 Task: Create new Company, with domain: 'panasonic.com' and type: 'Prospect'. Add new contact for this company, with mail Id: 'Siddharth21Kapoor@panasonic.com', First Name: Siddharth, Last name:  Kapoor, Job Title: 'HR Coordinator', Phone Number: '(916) 555-9012'. Change life cycle stage to  Lead and lead status to  In Progress. Logged in from softage.6@softage.net
Action: Mouse moved to (80, 66)
Screenshot: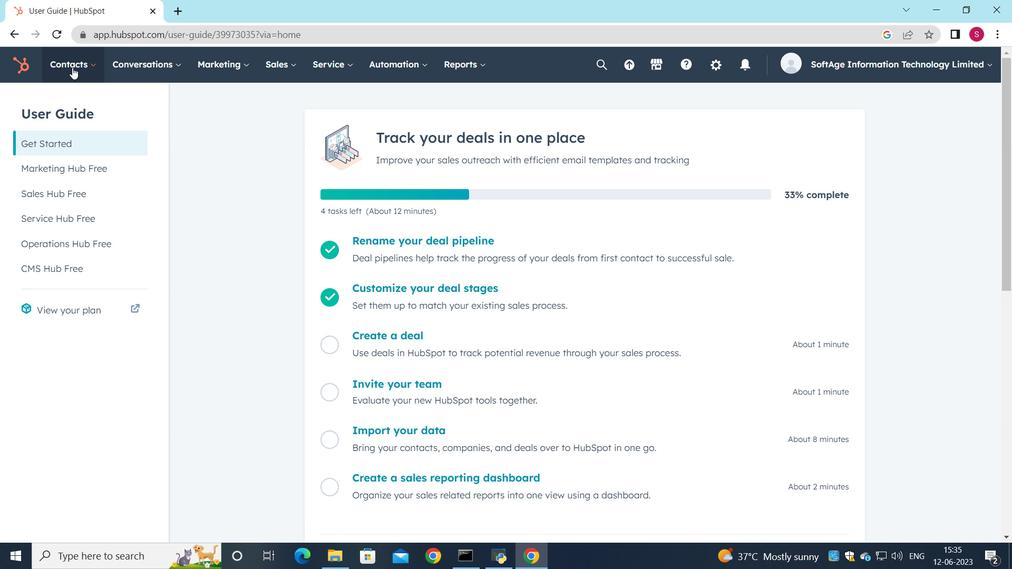 
Action: Mouse pressed left at (80, 66)
Screenshot: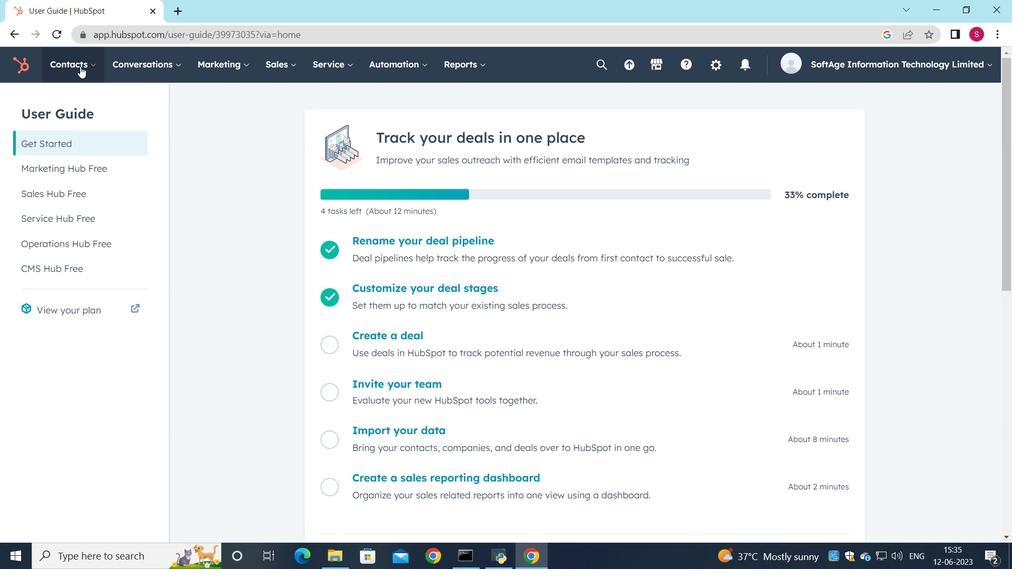 
Action: Mouse moved to (85, 128)
Screenshot: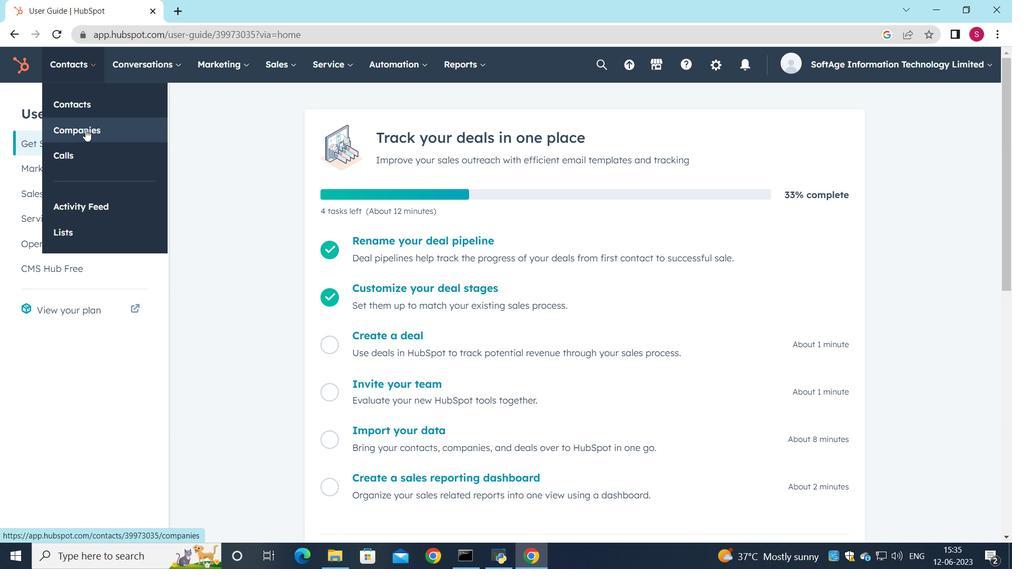 
Action: Mouse pressed left at (85, 128)
Screenshot: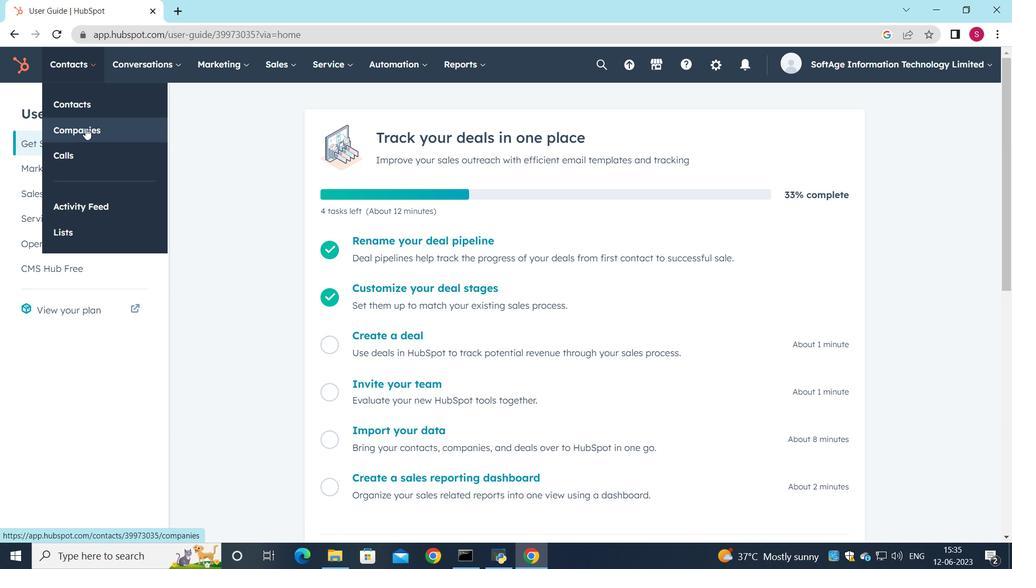 
Action: Mouse moved to (104, 130)
Screenshot: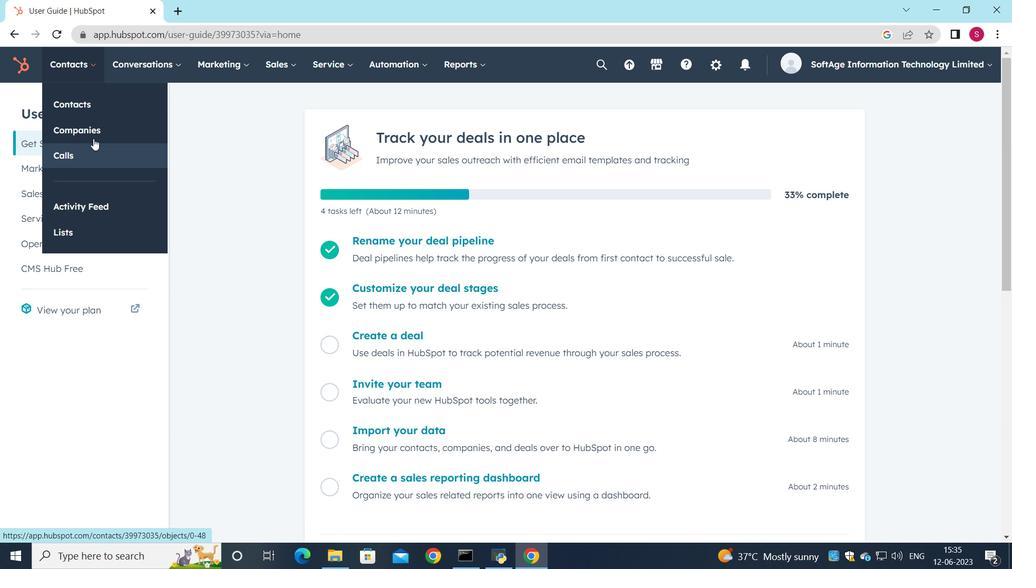 
Action: Mouse pressed left at (104, 130)
Screenshot: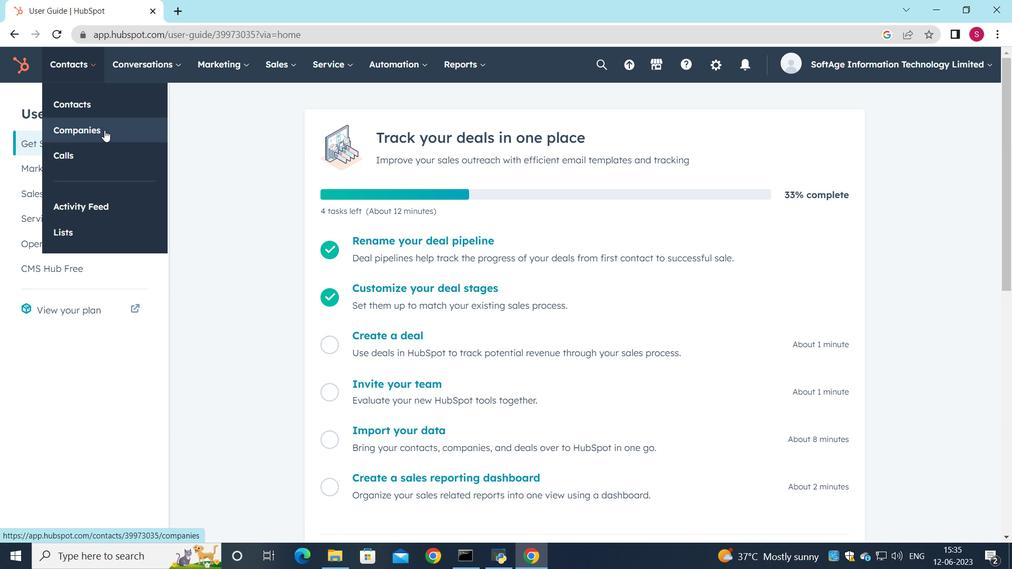 
Action: Mouse moved to (940, 112)
Screenshot: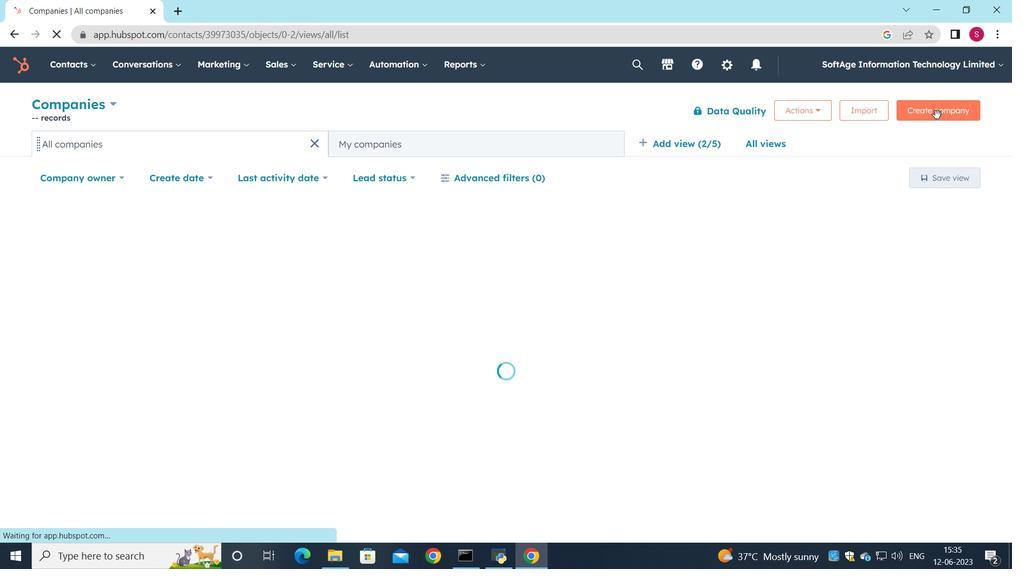 
Action: Mouse pressed left at (940, 112)
Screenshot: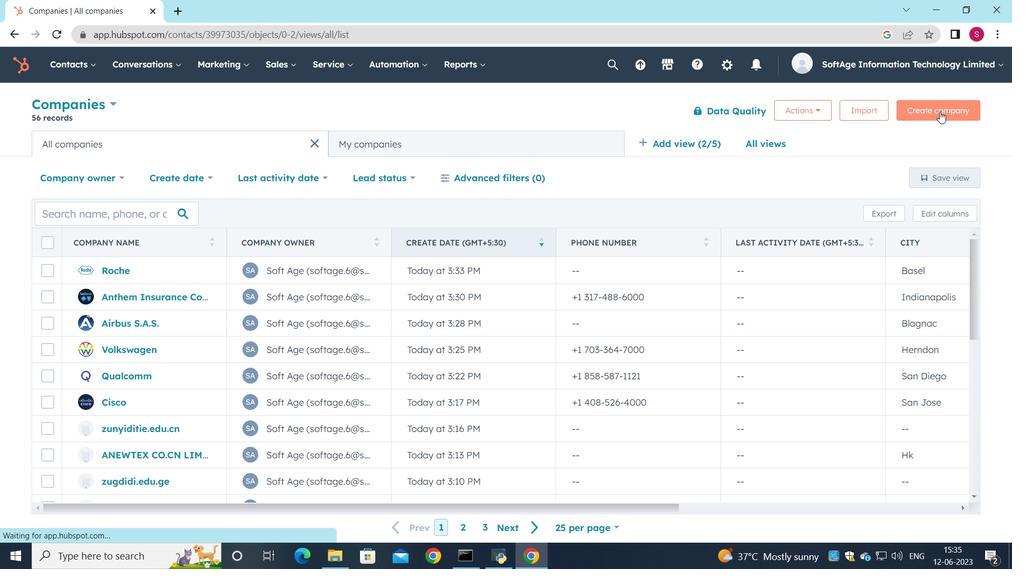 
Action: Mouse moved to (690, 177)
Screenshot: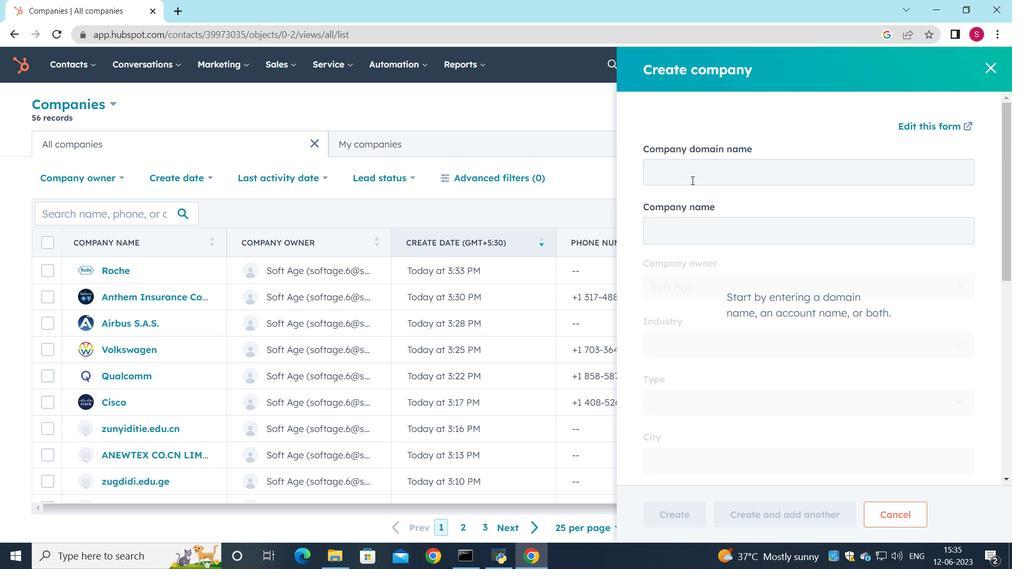 
Action: Mouse pressed left at (690, 177)
Screenshot: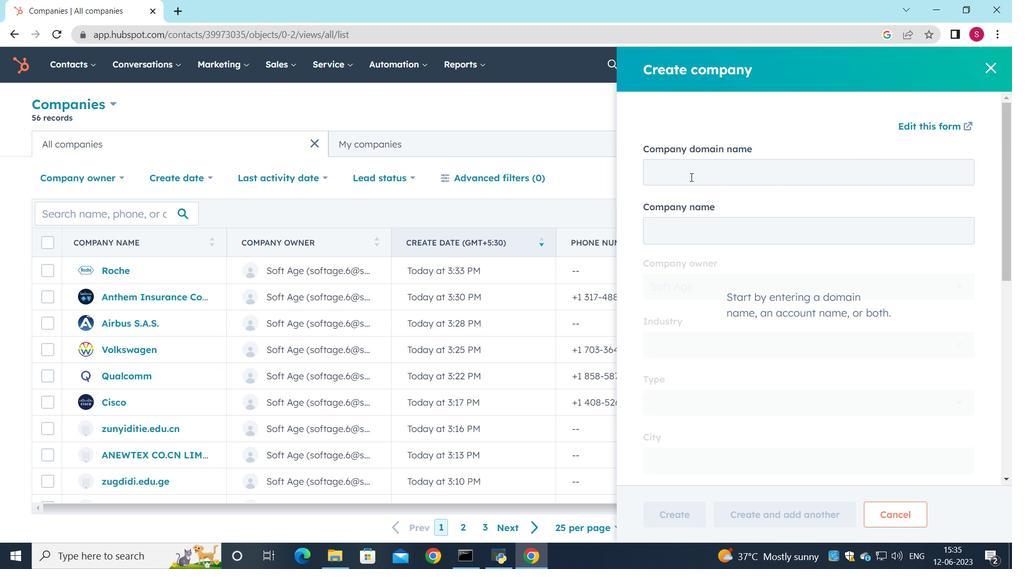 
Action: Mouse moved to (702, 141)
Screenshot: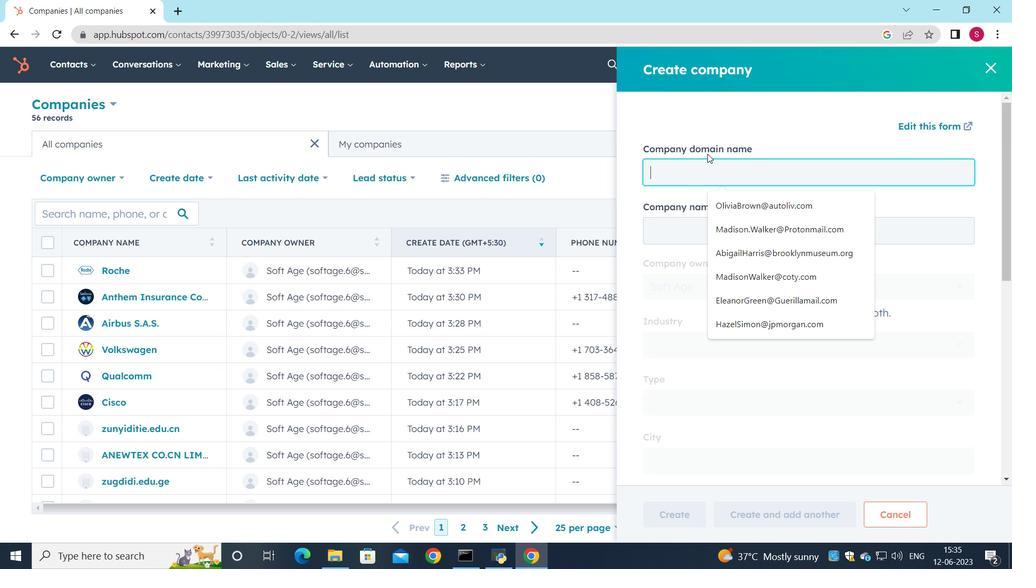 
Action: Key pressed <Key.shift_r>panasonic.com
Screenshot: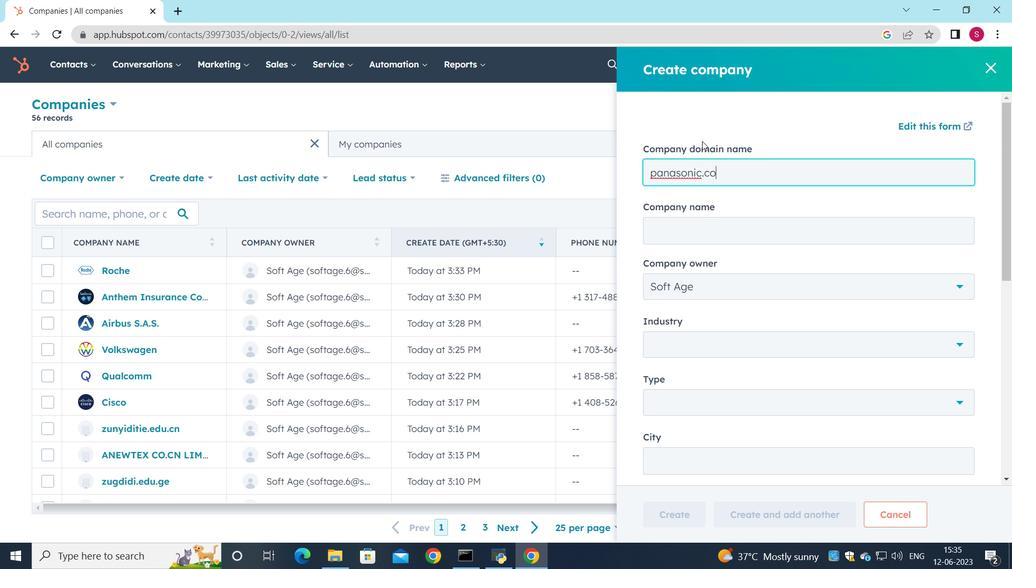 
Action: Mouse moved to (709, 239)
Screenshot: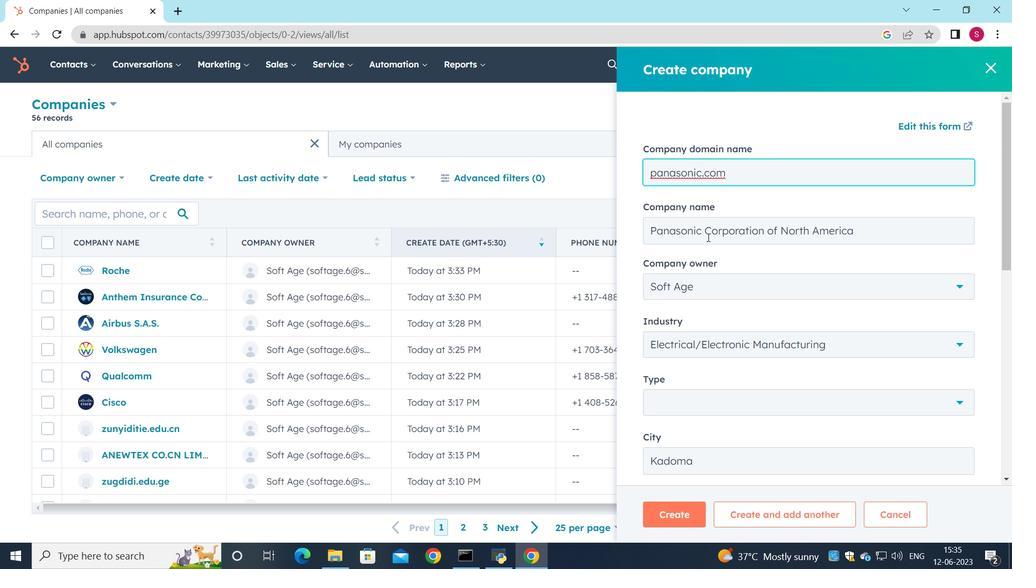 
Action: Mouse scrolled (709, 238) with delta (0, 0)
Screenshot: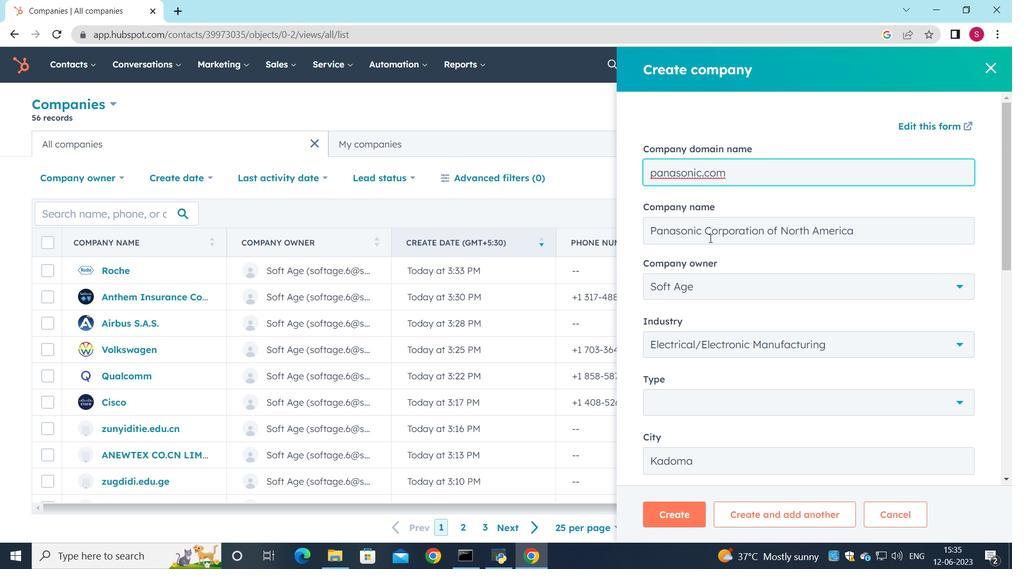 
Action: Mouse scrolled (709, 238) with delta (0, 0)
Screenshot: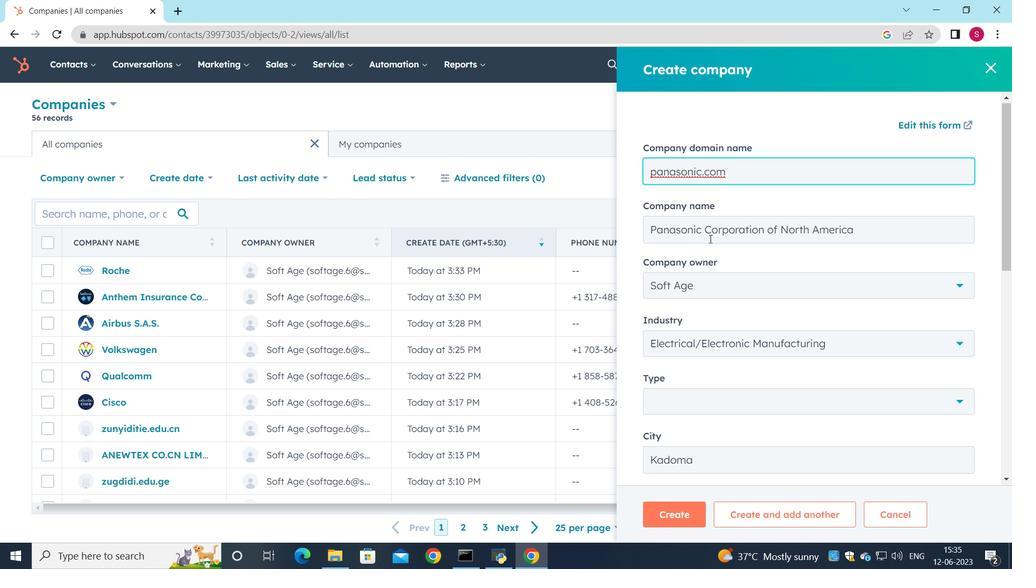 
Action: Mouse moved to (955, 275)
Screenshot: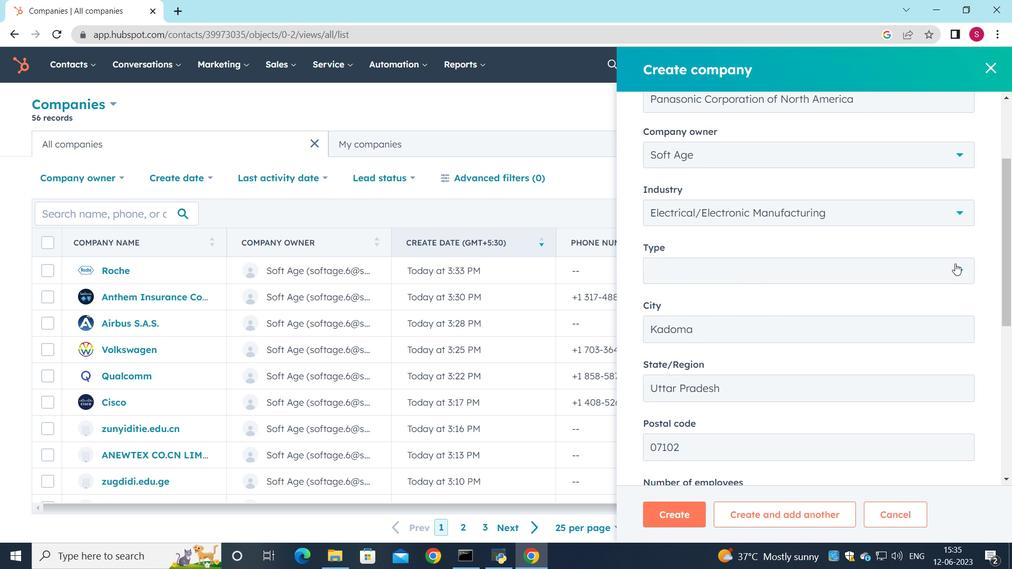 
Action: Mouse pressed left at (955, 275)
Screenshot: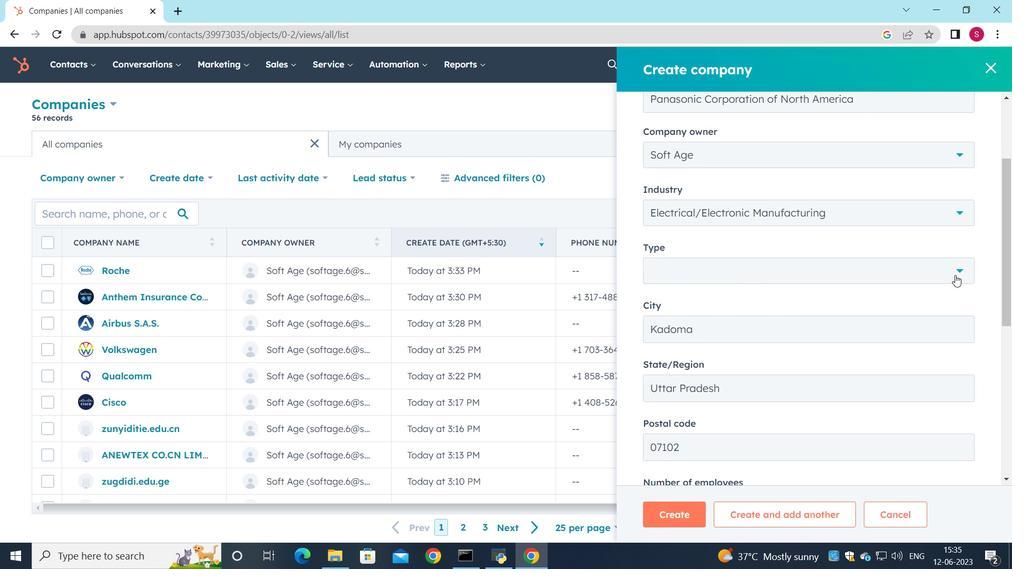 
Action: Mouse moved to (751, 325)
Screenshot: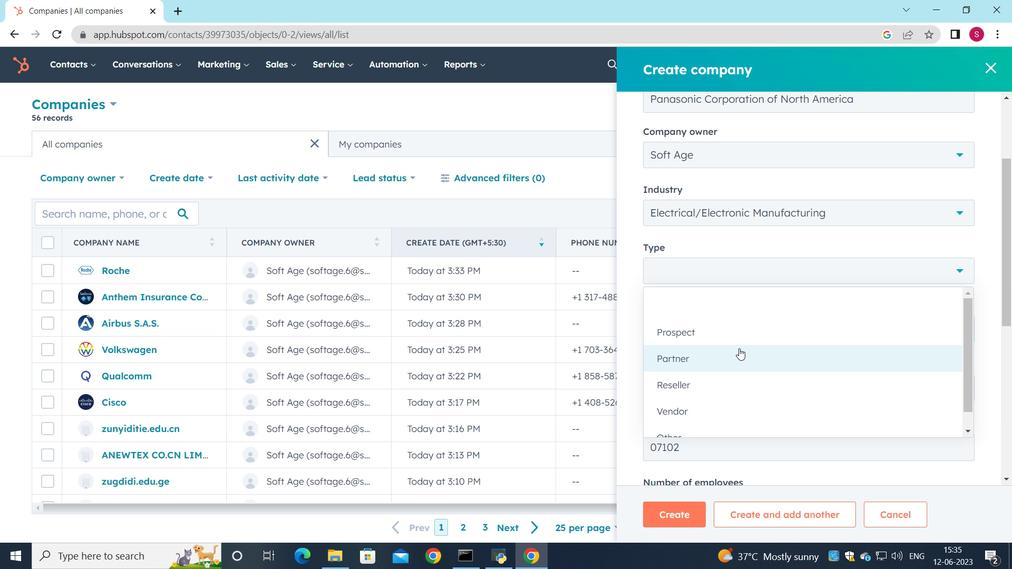 
Action: Mouse pressed left at (751, 325)
Screenshot: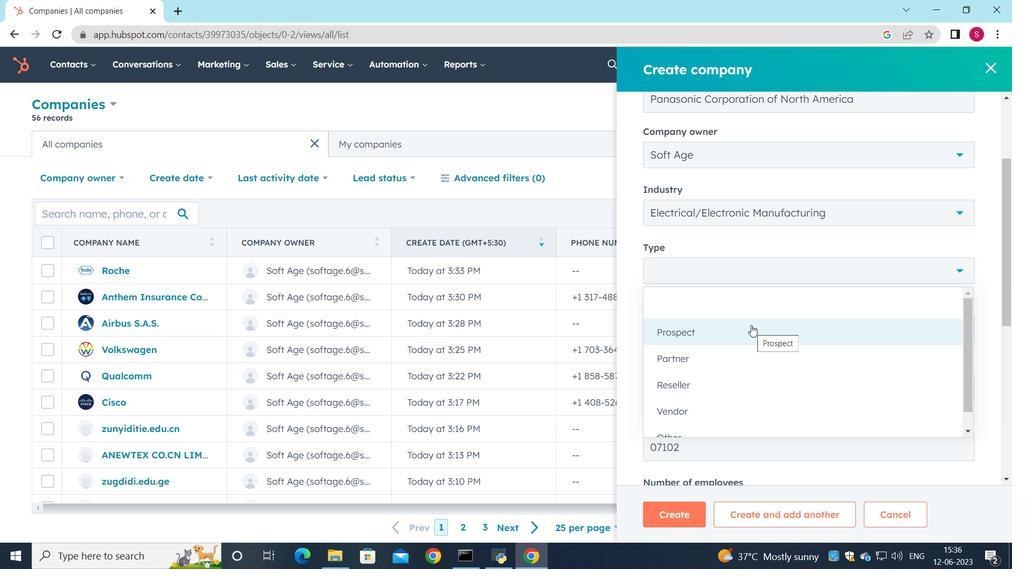
Action: Mouse moved to (758, 322)
Screenshot: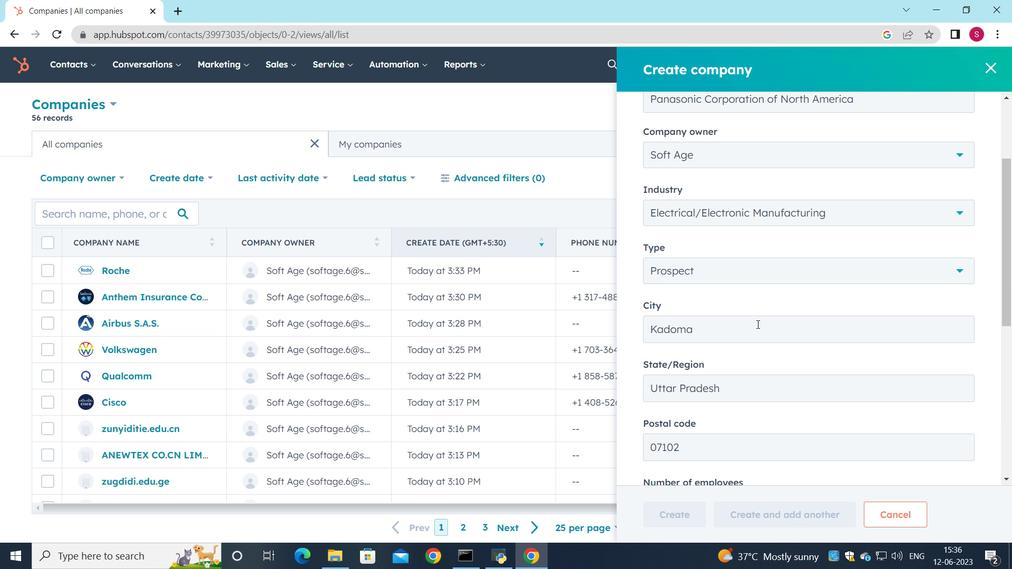 
Action: Mouse scrolled (758, 322) with delta (0, 0)
Screenshot: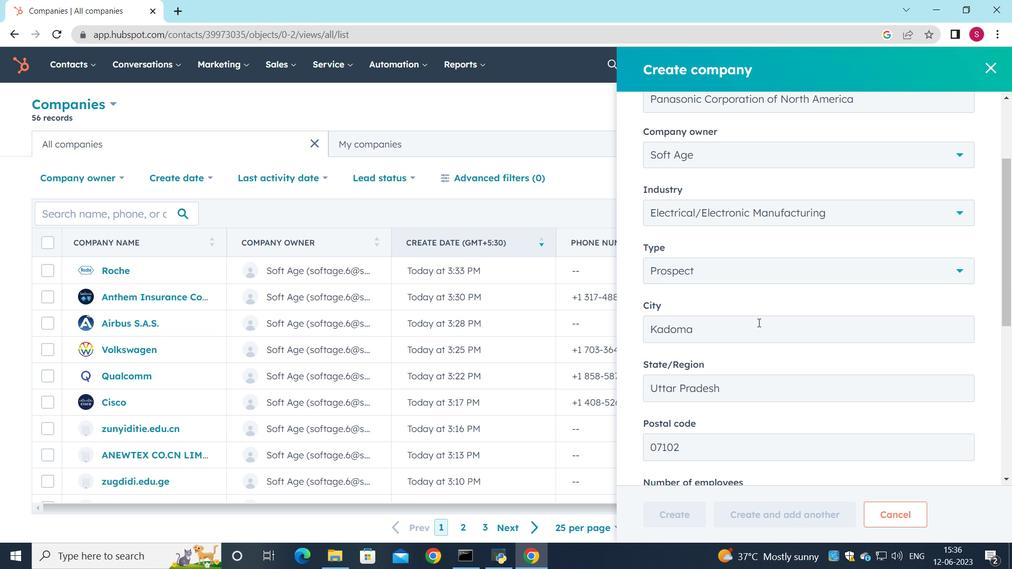 
Action: Mouse scrolled (758, 322) with delta (0, 0)
Screenshot: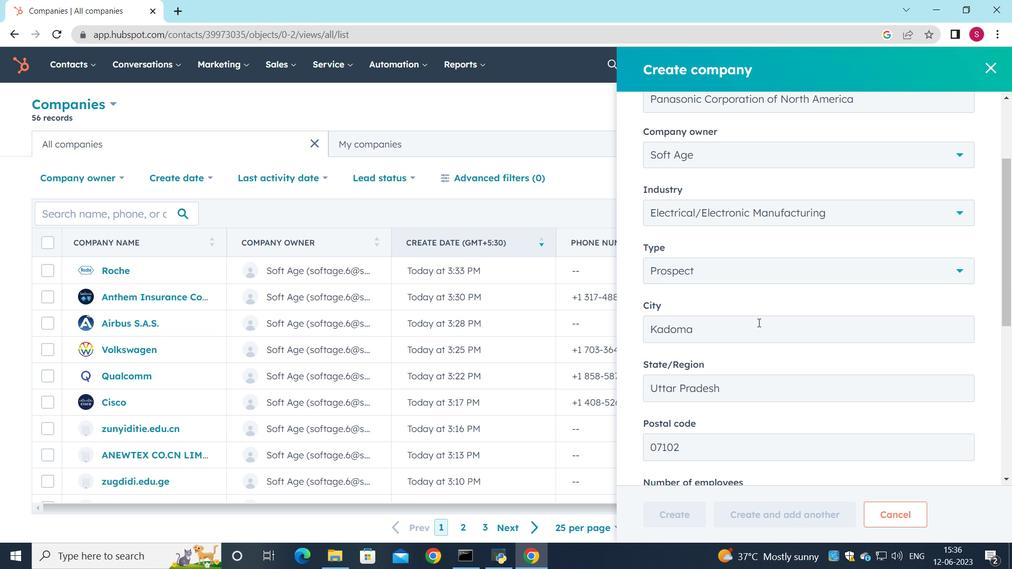 
Action: Mouse moved to (756, 340)
Screenshot: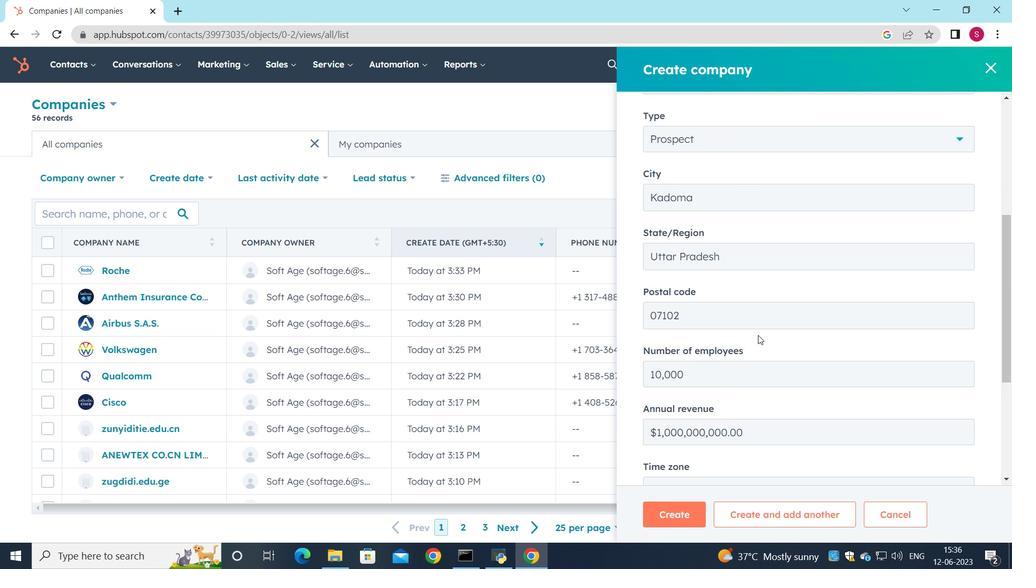 
Action: Mouse scrolled (756, 339) with delta (0, 0)
Screenshot: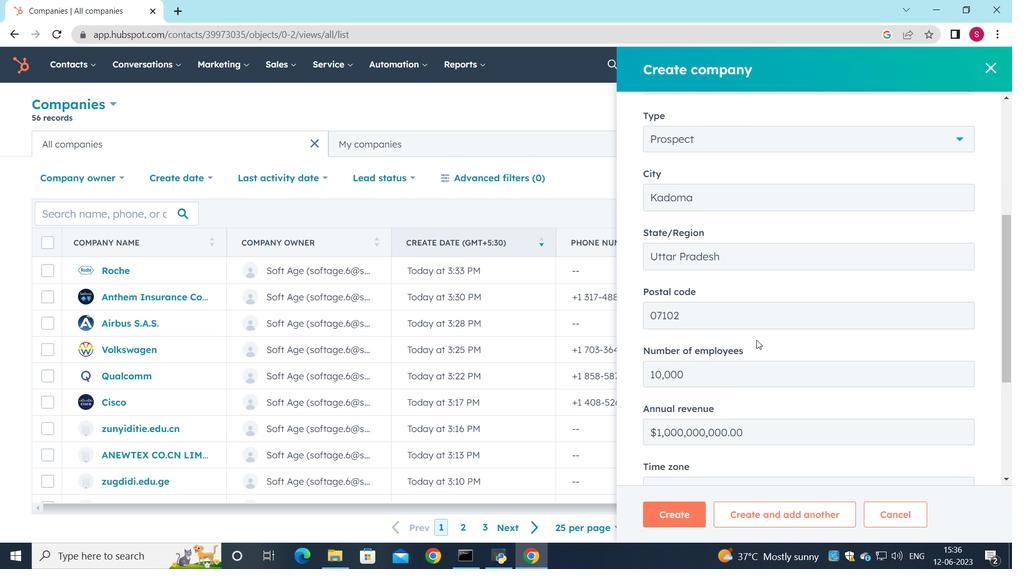 
Action: Mouse moved to (667, 508)
Screenshot: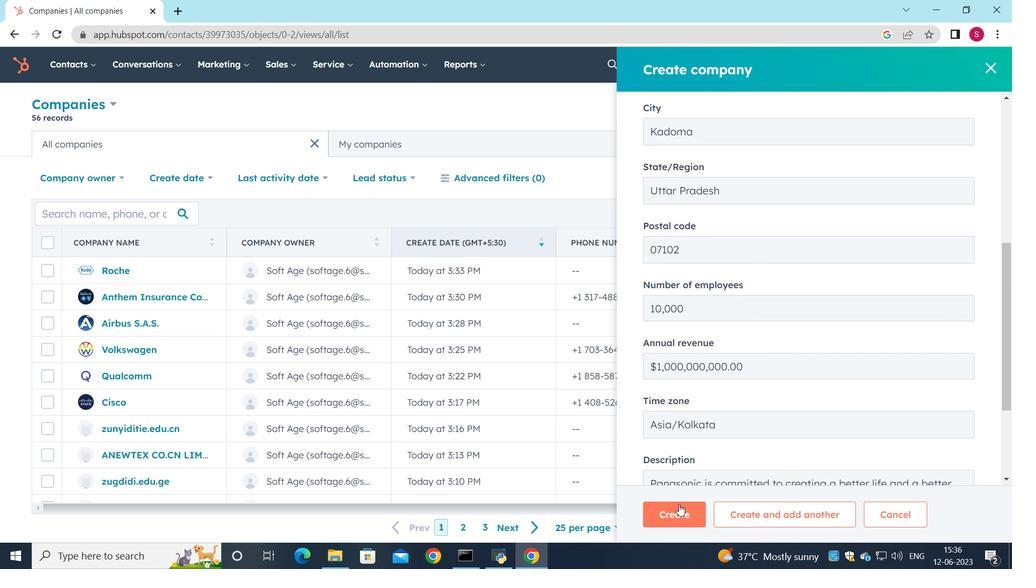 
Action: Mouse pressed left at (667, 508)
Screenshot: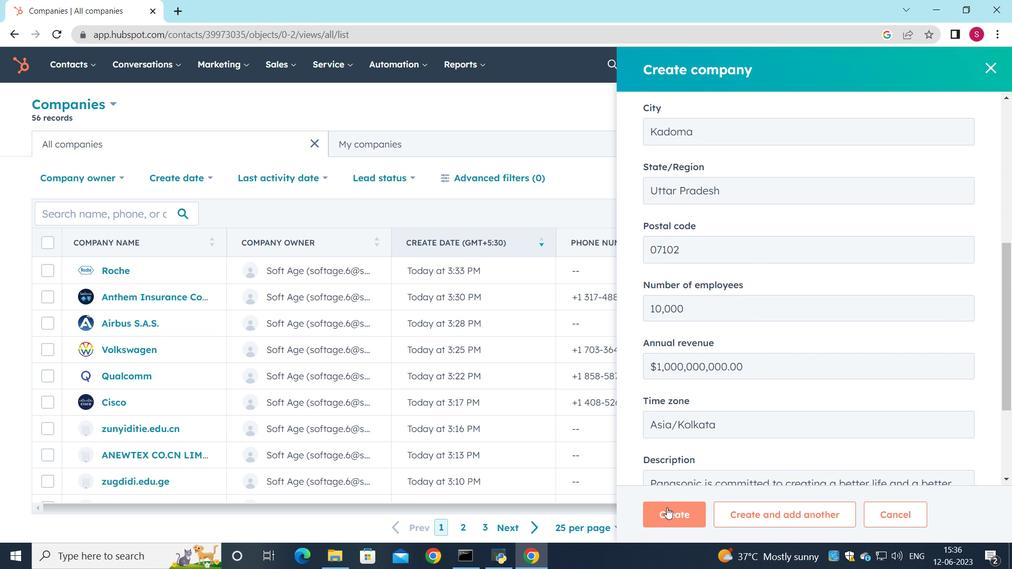 
Action: Mouse moved to (551, 439)
Screenshot: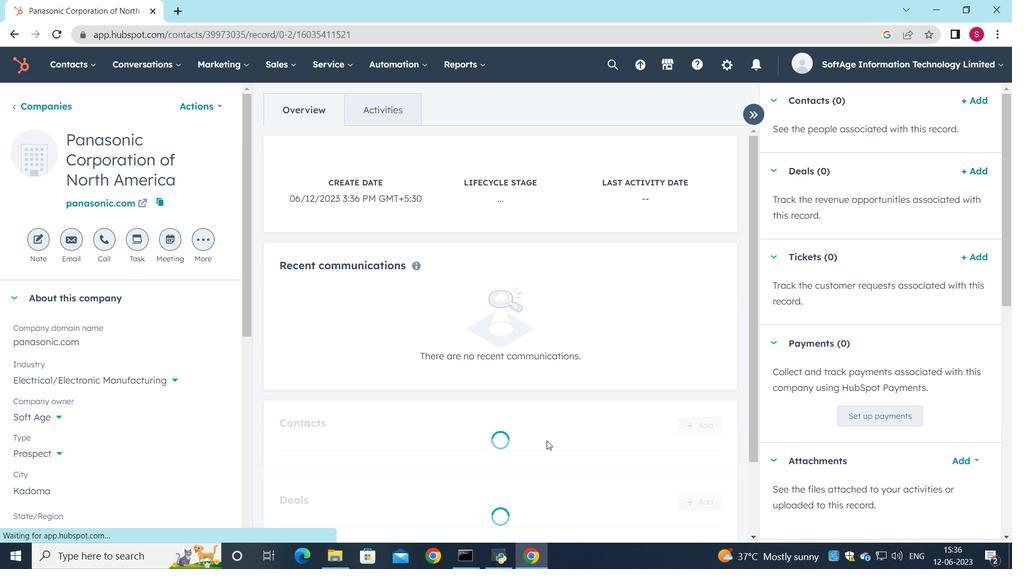 
Action: Mouse scrolled (551, 439) with delta (0, 0)
Screenshot: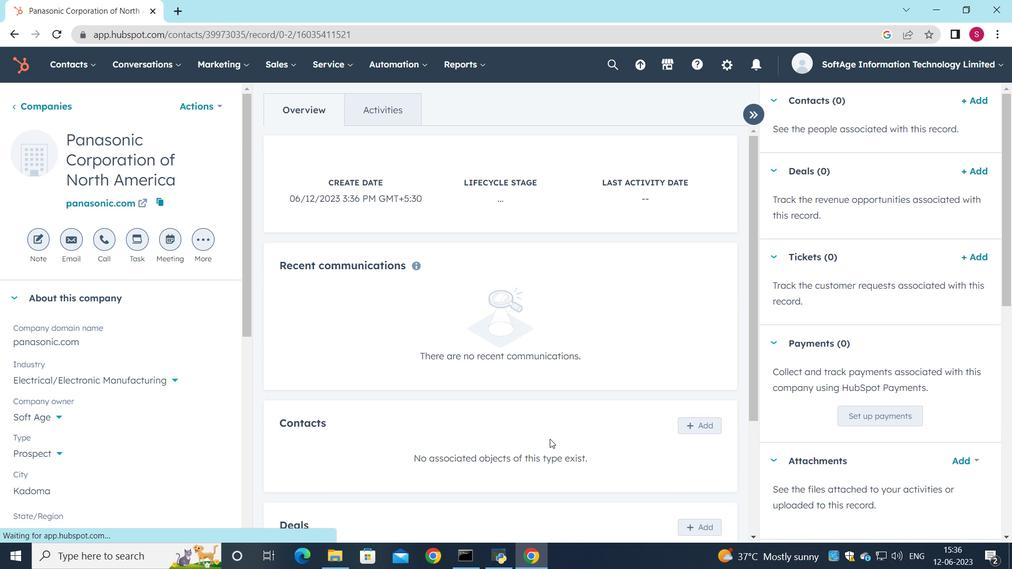 
Action: Mouse moved to (693, 361)
Screenshot: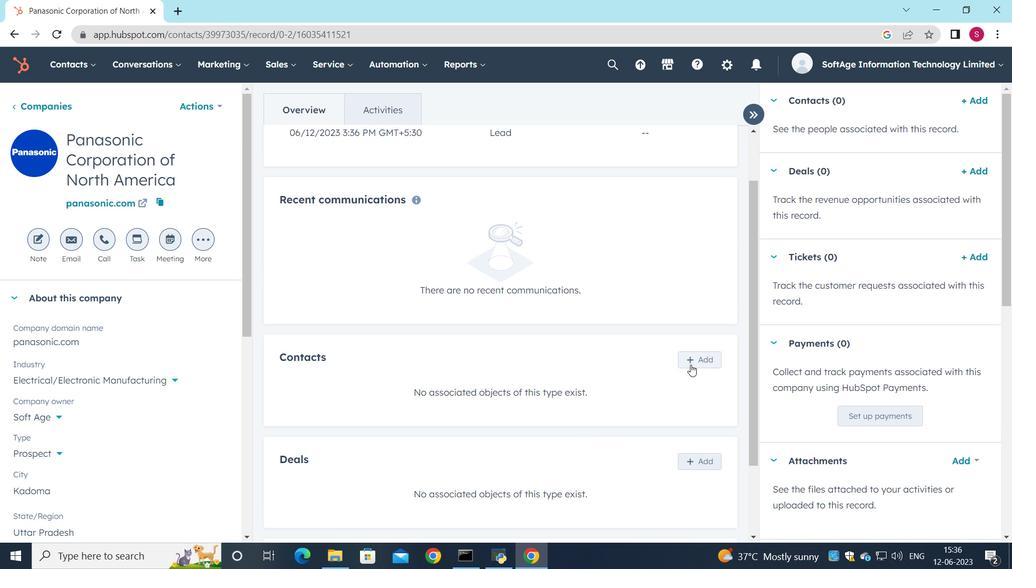 
Action: Mouse pressed left at (693, 361)
Screenshot: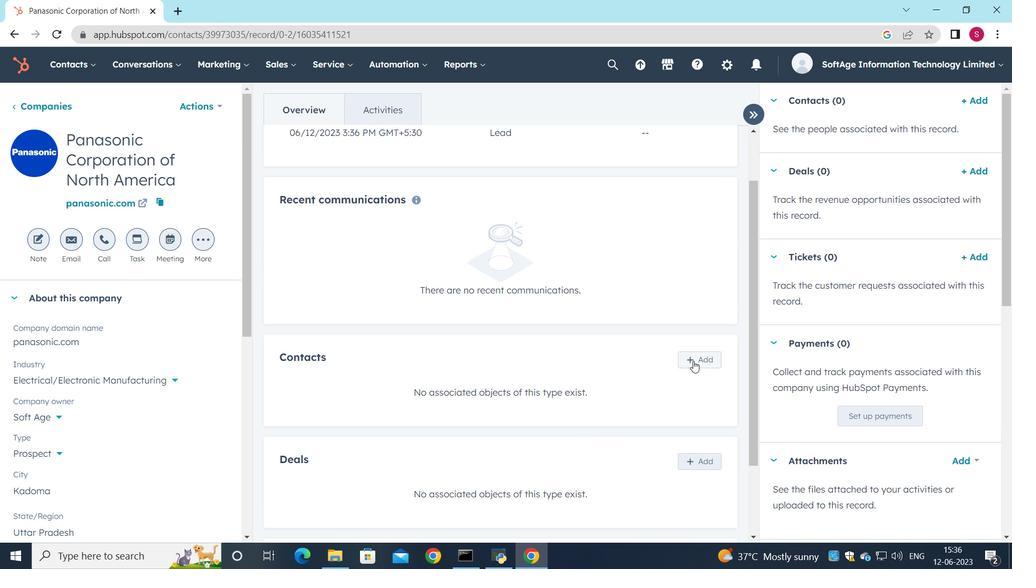 
Action: Mouse moved to (712, 138)
Screenshot: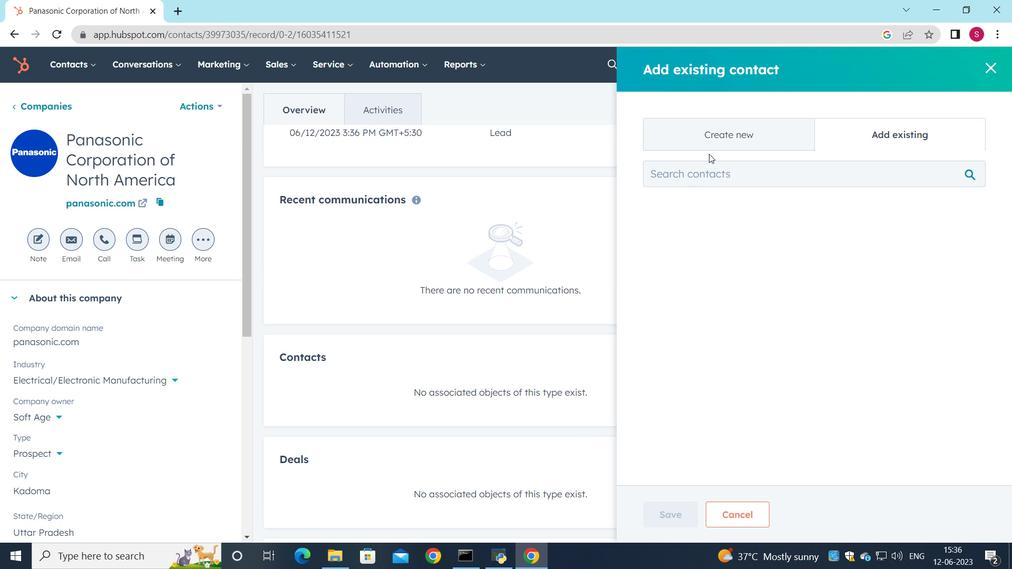 
Action: Mouse pressed left at (712, 138)
Screenshot: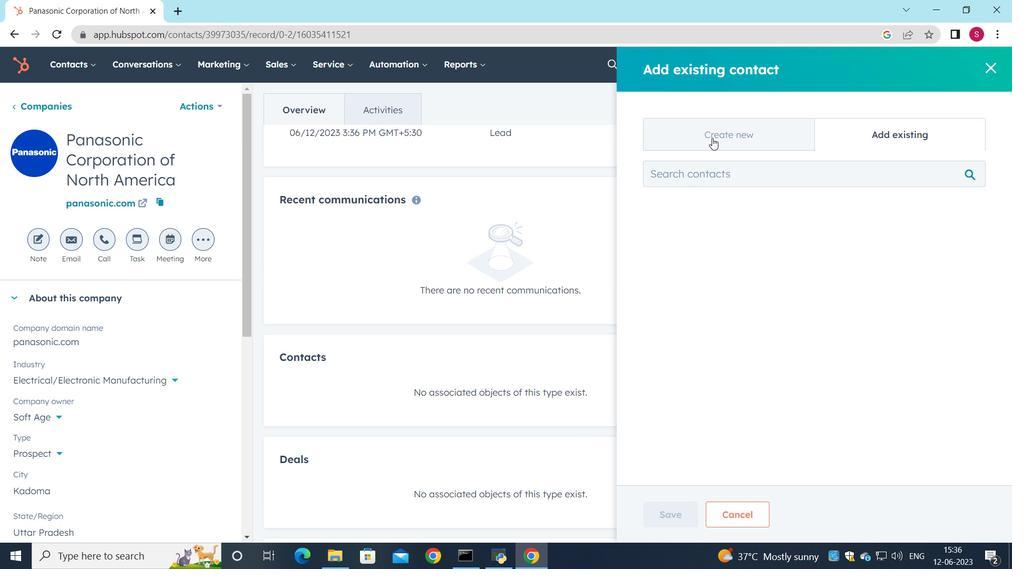 
Action: Mouse moved to (712, 214)
Screenshot: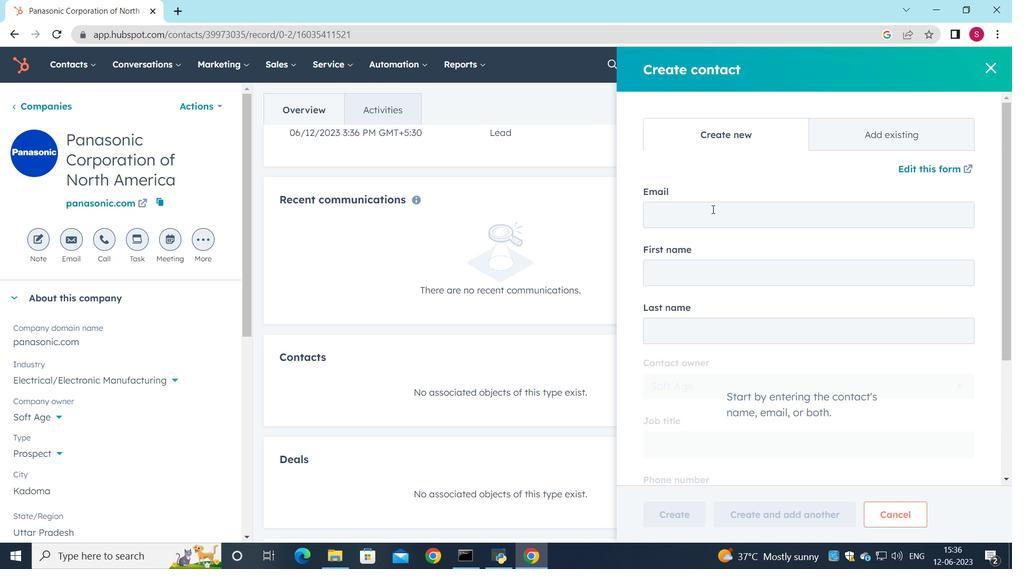 
Action: Mouse pressed left at (712, 214)
Screenshot: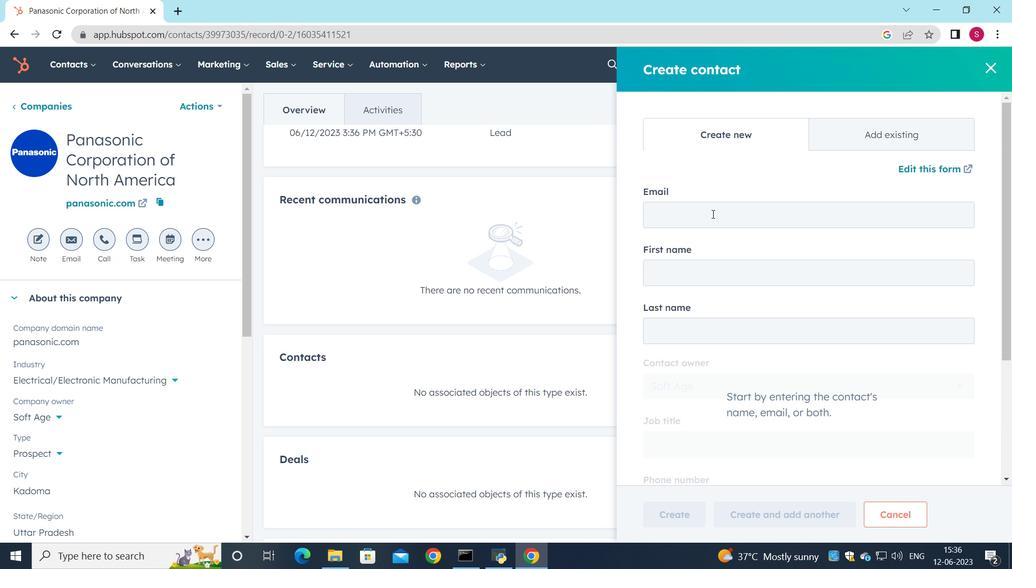 
Action: Key pressed <Key.shift>Sidharth21<Key.shift_r>Kapoor<Key.shift>@panasonic.co,<Key.backspace>m
Screenshot: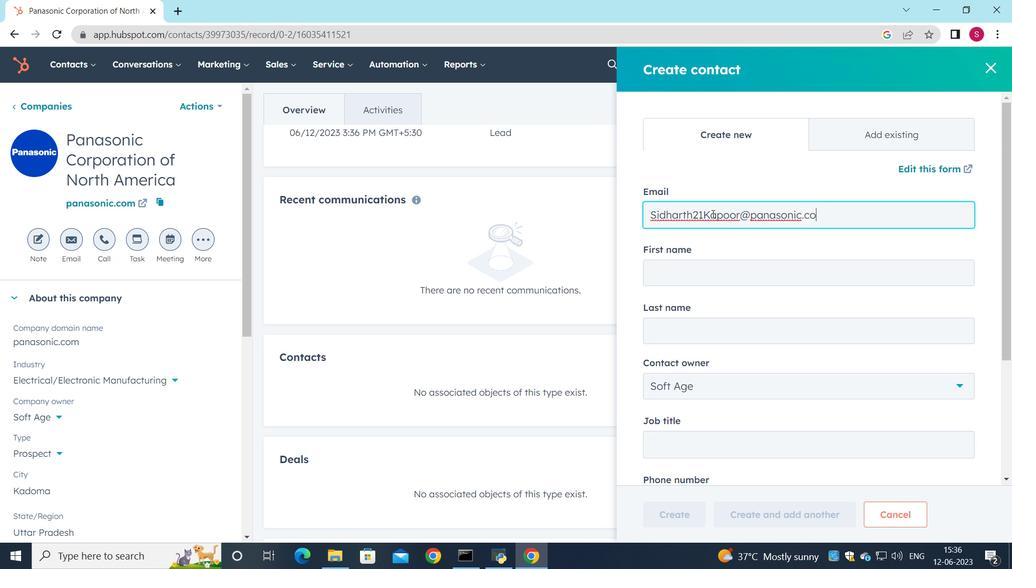 
Action: Mouse moved to (695, 276)
Screenshot: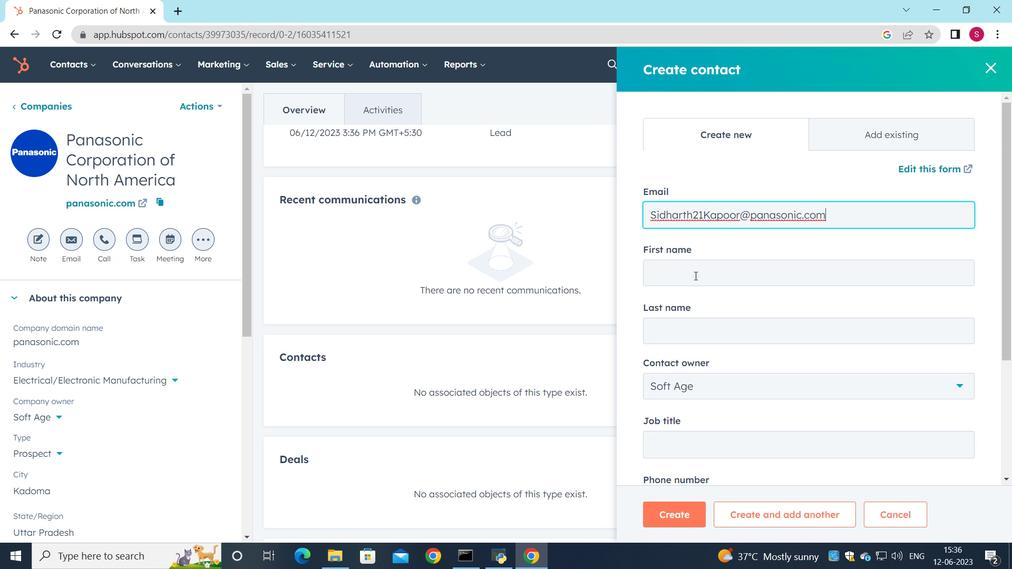 
Action: Mouse pressed left at (695, 276)
Screenshot: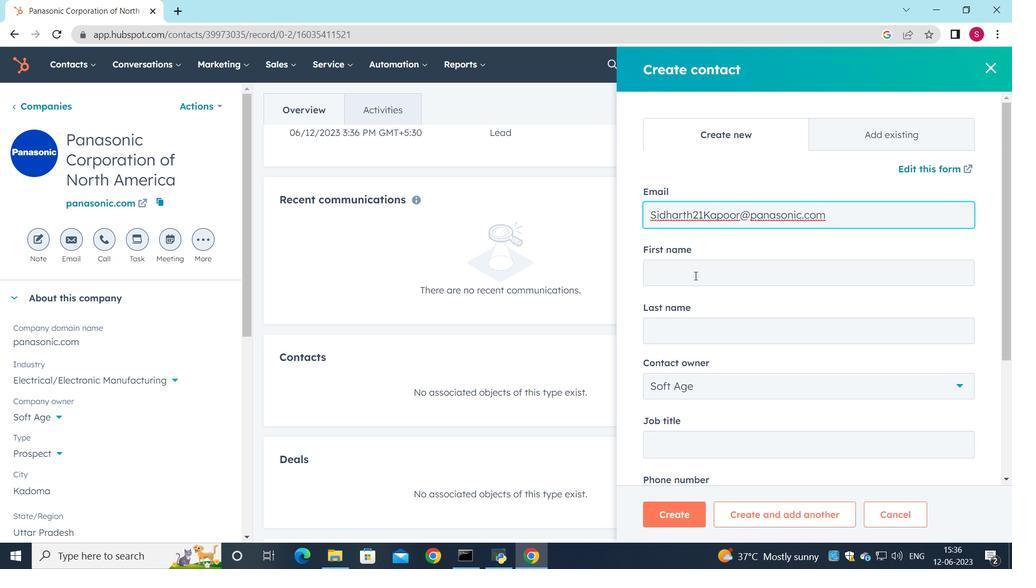 
Action: Key pressed <Key.shift>Sidharth
Screenshot: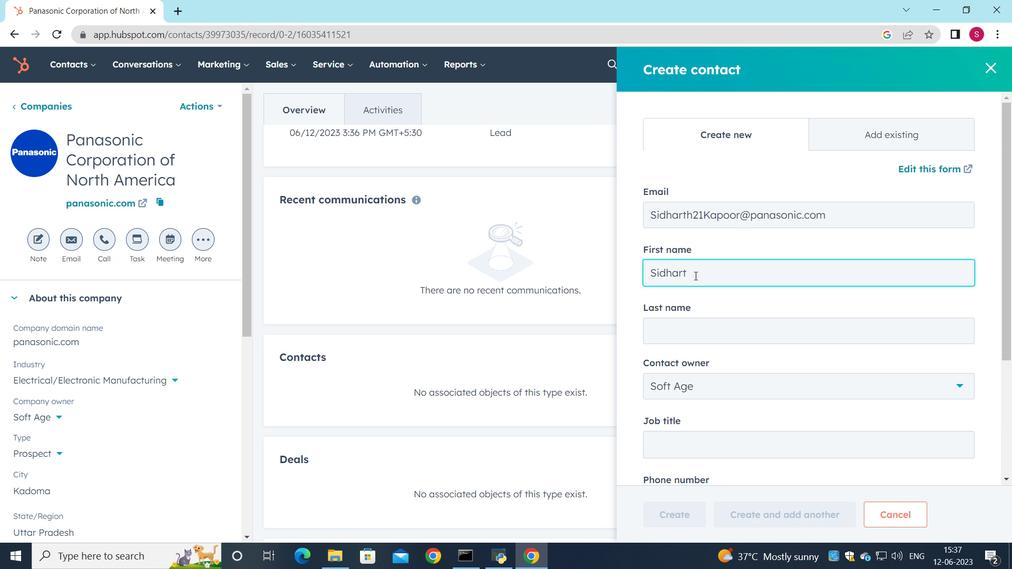 
Action: Mouse moved to (681, 328)
Screenshot: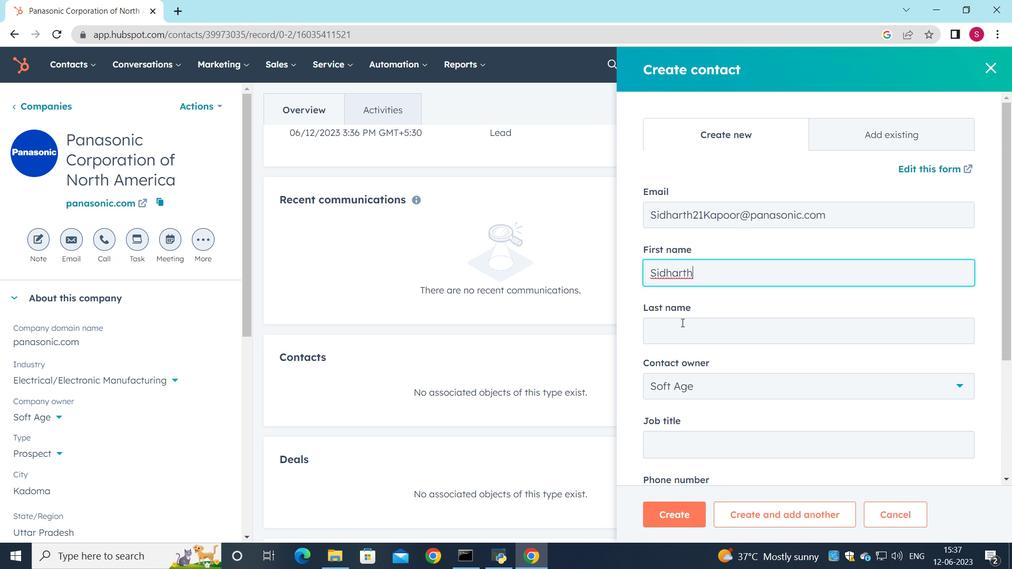 
Action: Mouse pressed left at (681, 328)
Screenshot: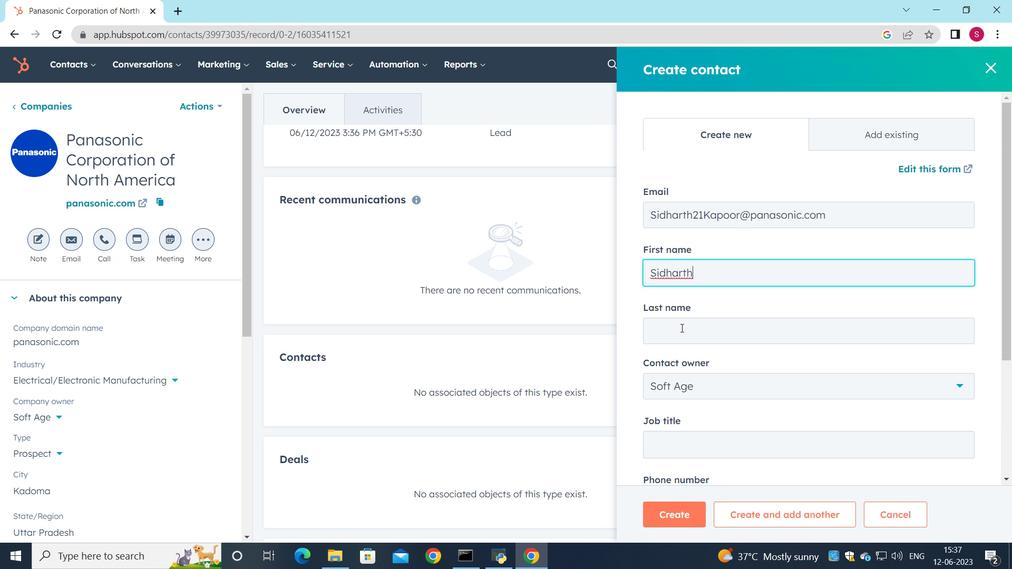 
Action: Key pressed <Key.shift>Kapoor
Screenshot: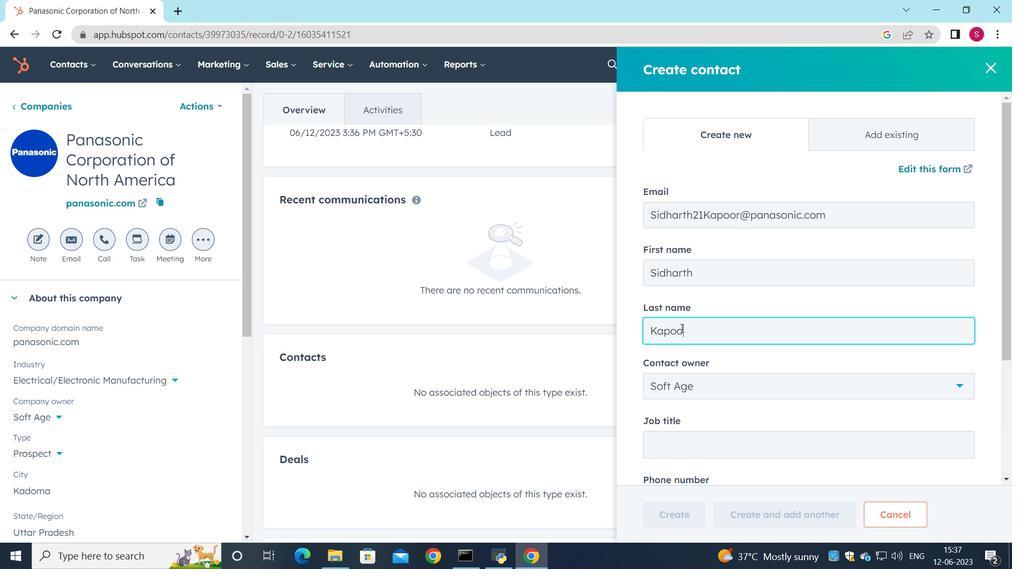 
Action: Mouse moved to (737, 381)
Screenshot: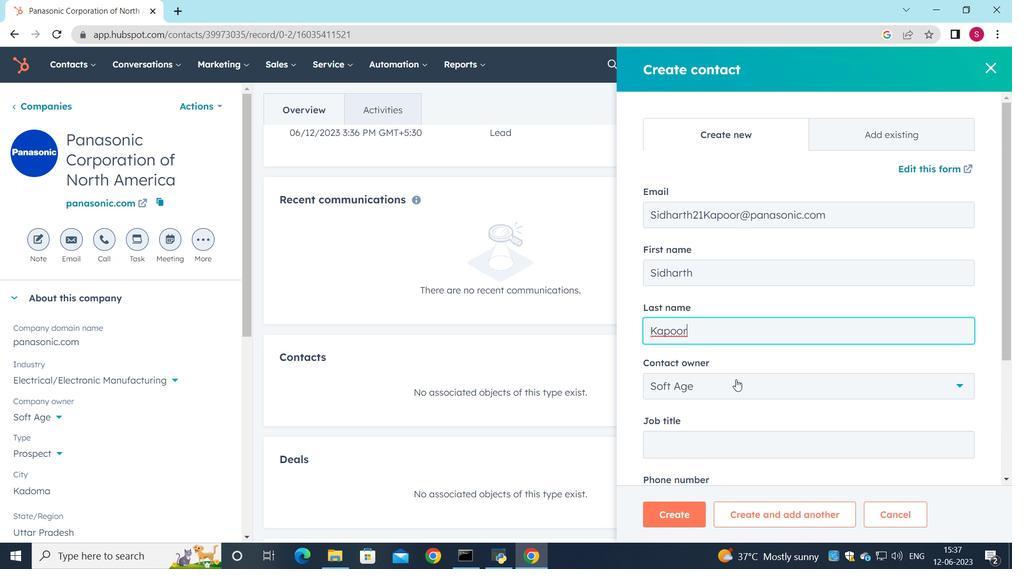 
Action: Mouse scrolled (737, 381) with delta (0, 0)
Screenshot: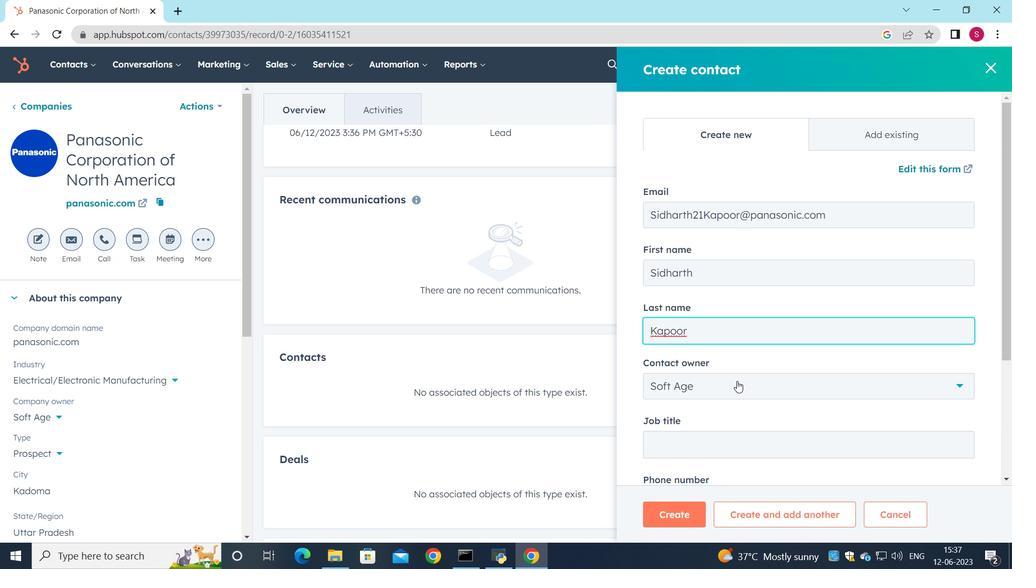 
Action: Mouse scrolled (737, 381) with delta (0, 0)
Screenshot: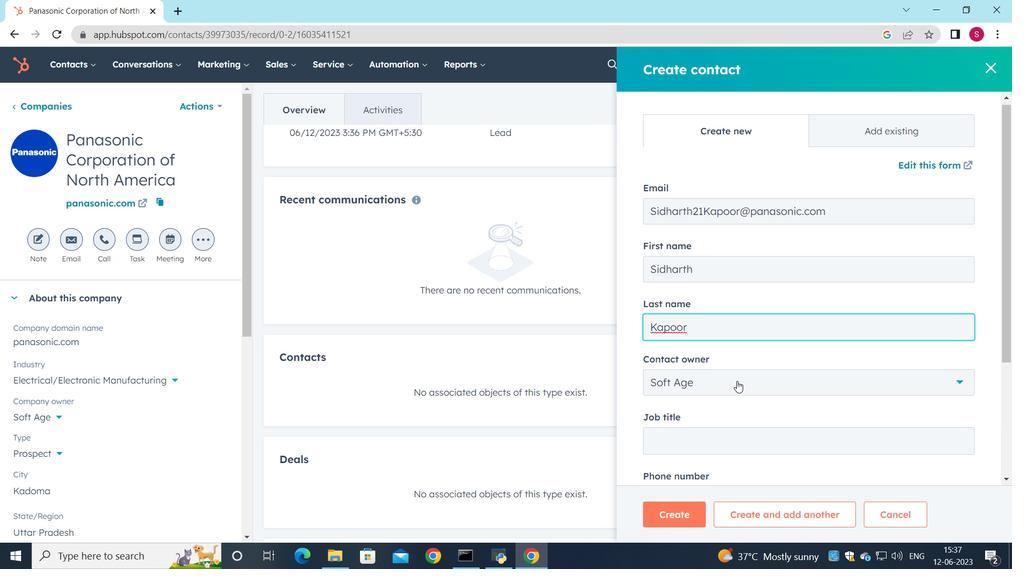 
Action: Mouse moved to (717, 325)
Screenshot: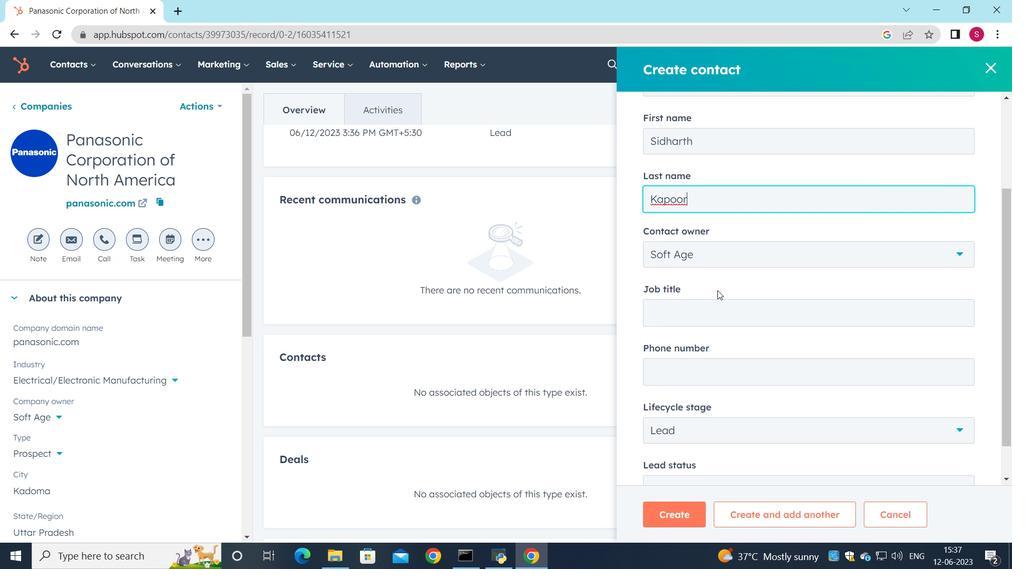 
Action: Mouse pressed left at (717, 325)
Screenshot: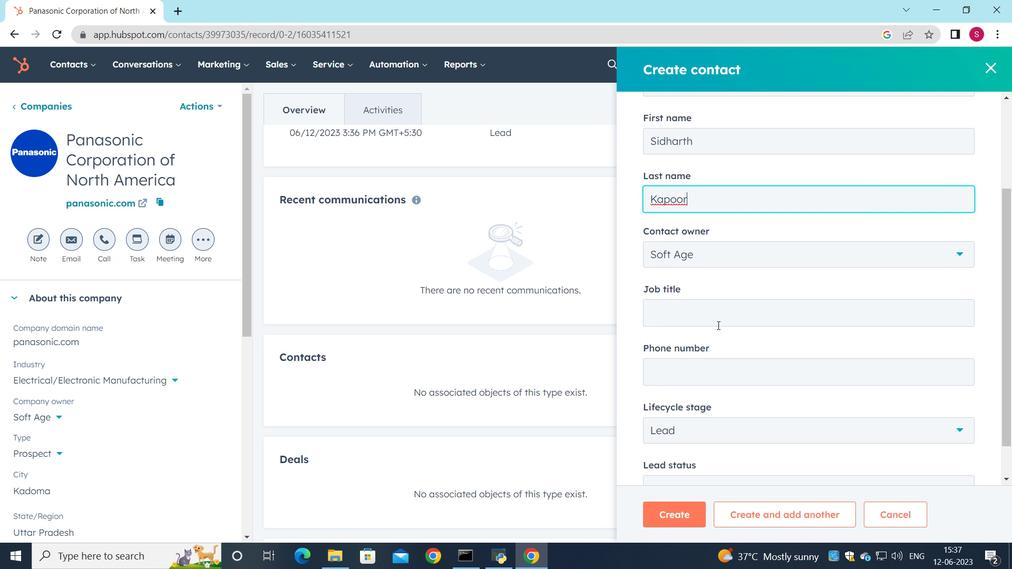 
Action: Key pressed <Key.shift><Key.shift>HR<Key.space><Key.shift>Coordinator
Screenshot: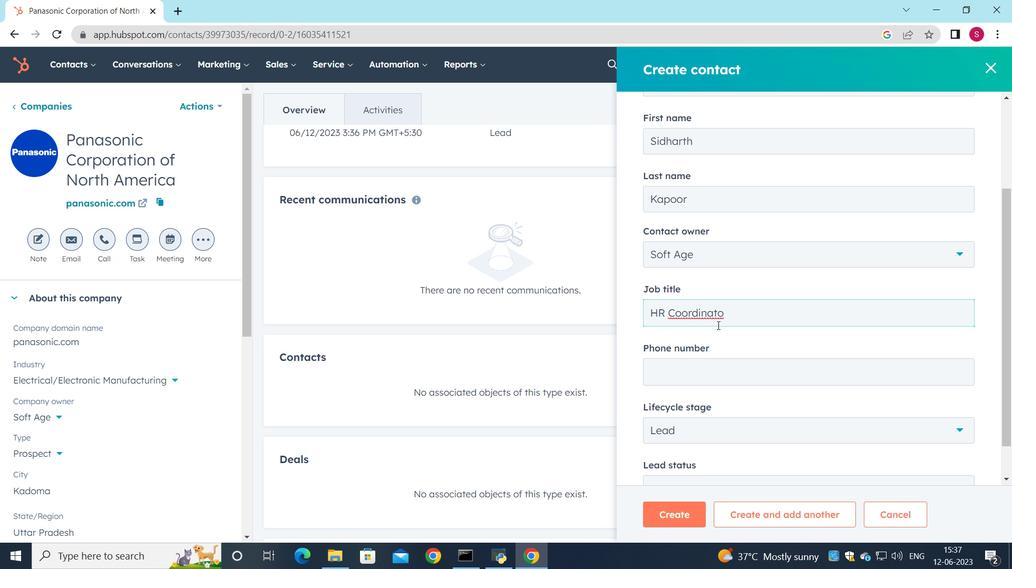 
Action: Mouse moved to (705, 377)
Screenshot: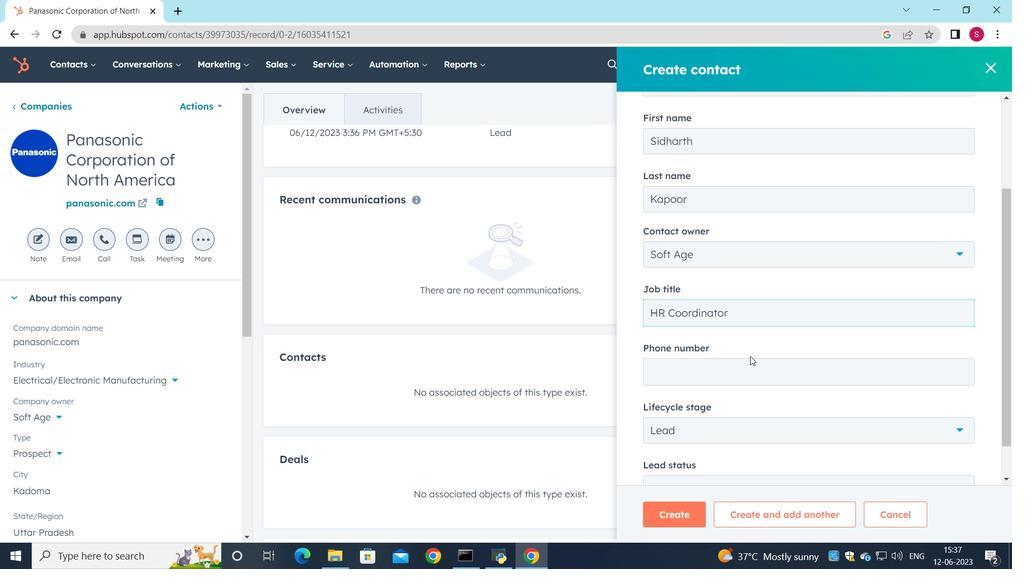 
Action: Mouse pressed left at (705, 377)
Screenshot: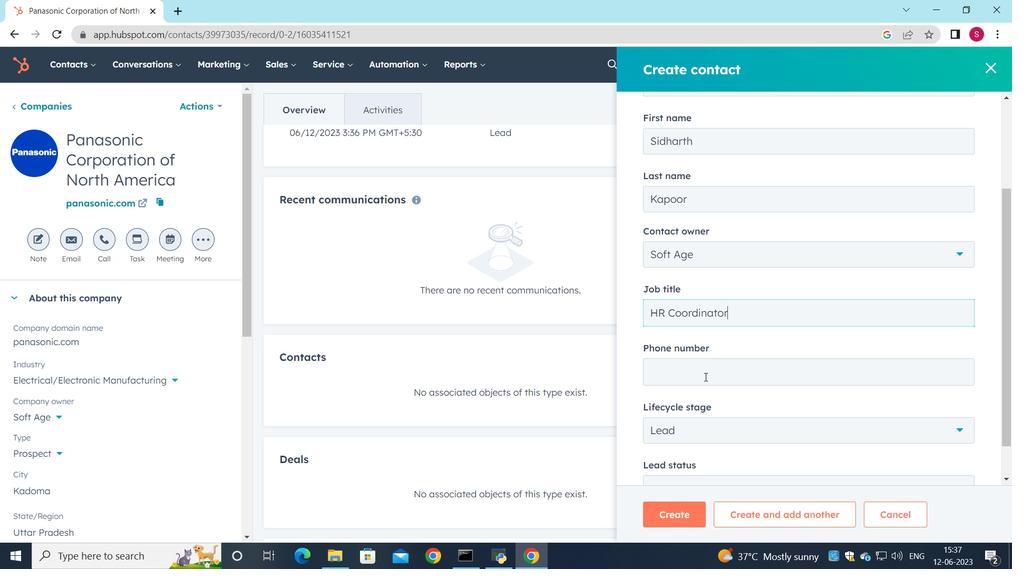 
Action: Key pressed 9165559012
Screenshot: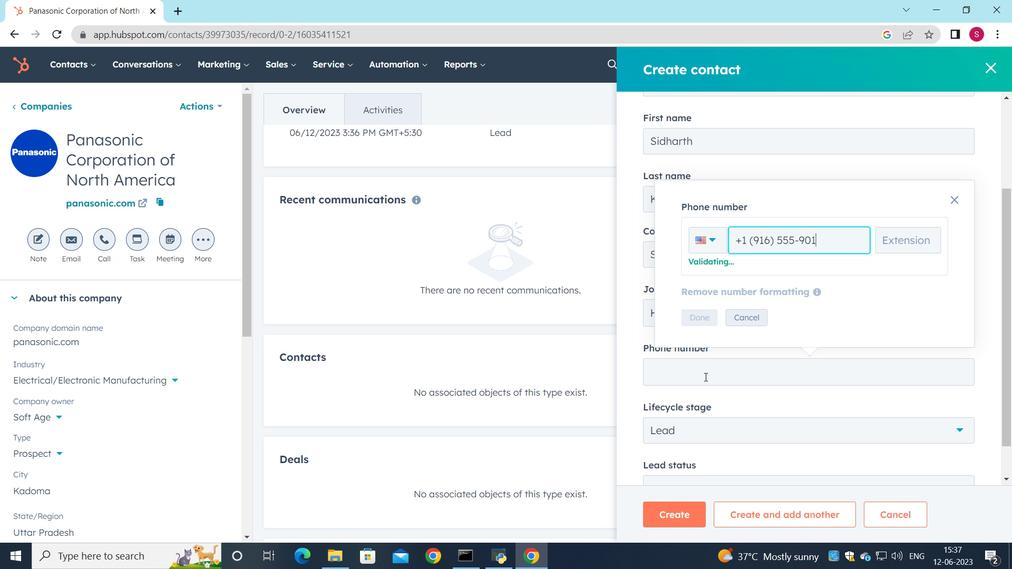 
Action: Mouse moved to (697, 309)
Screenshot: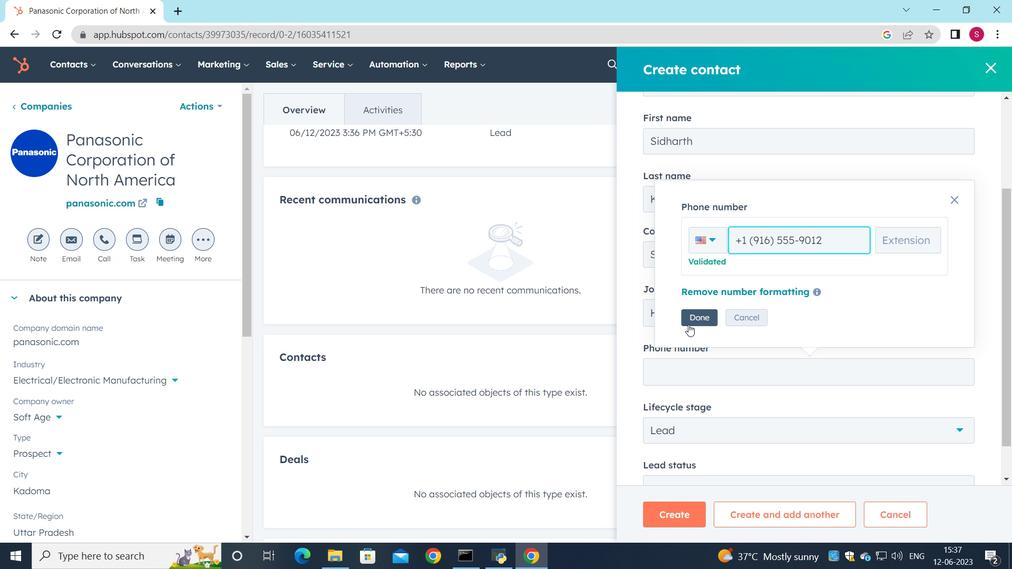 
Action: Mouse pressed left at (697, 309)
Screenshot: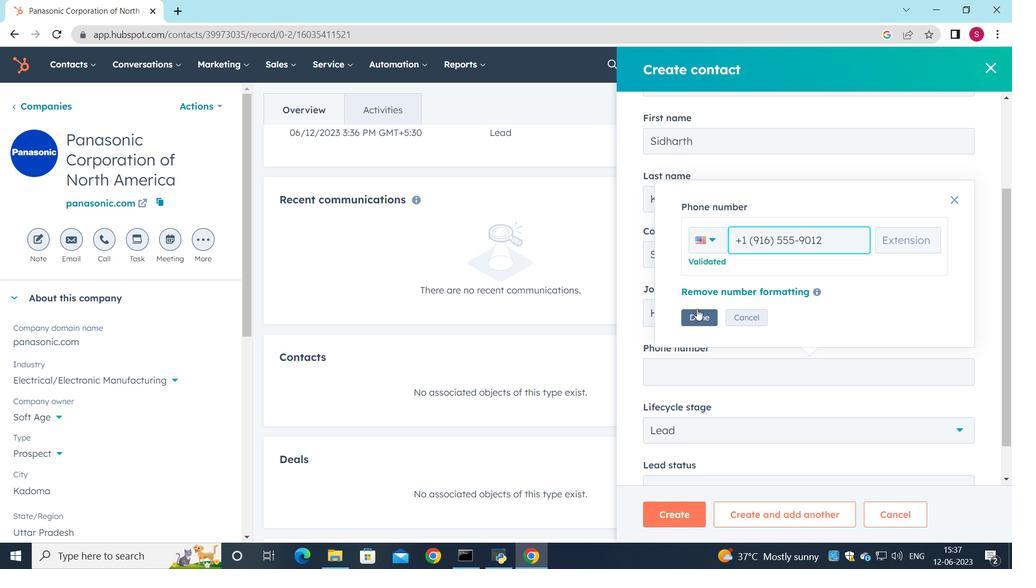 
Action: Mouse moved to (719, 388)
Screenshot: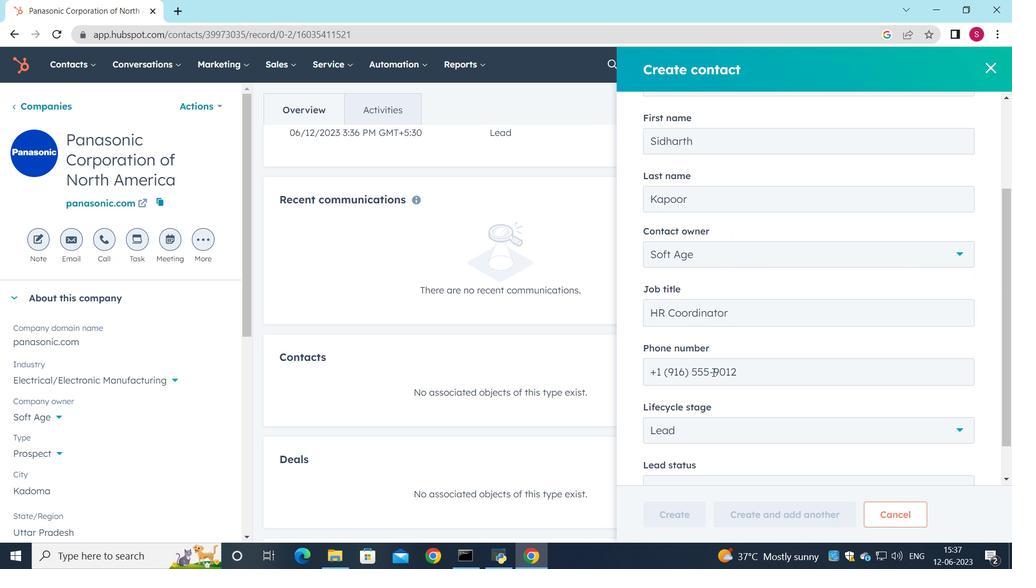 
Action: Mouse scrolled (719, 388) with delta (0, 0)
Screenshot: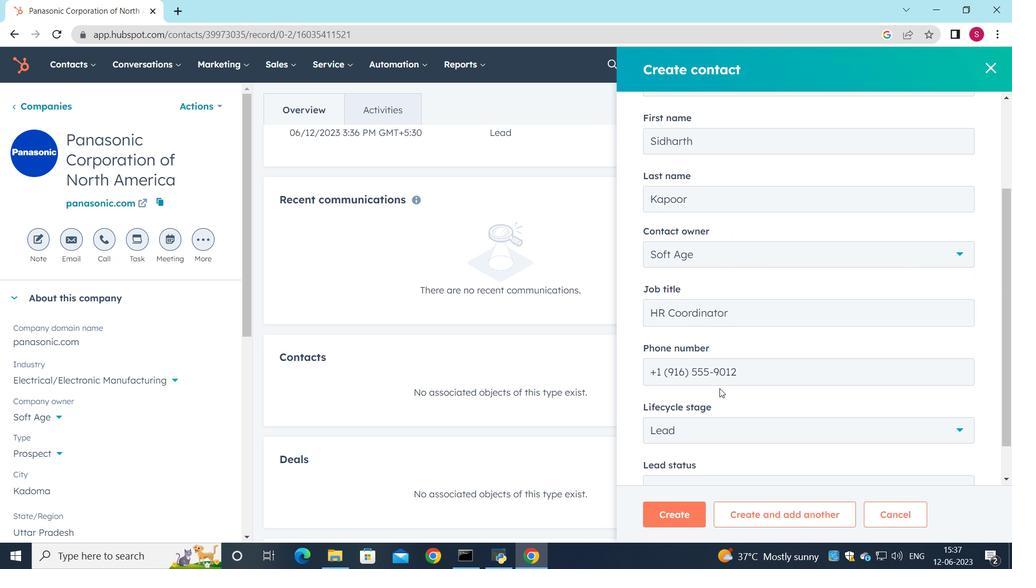 
Action: Mouse scrolled (719, 388) with delta (0, 0)
Screenshot: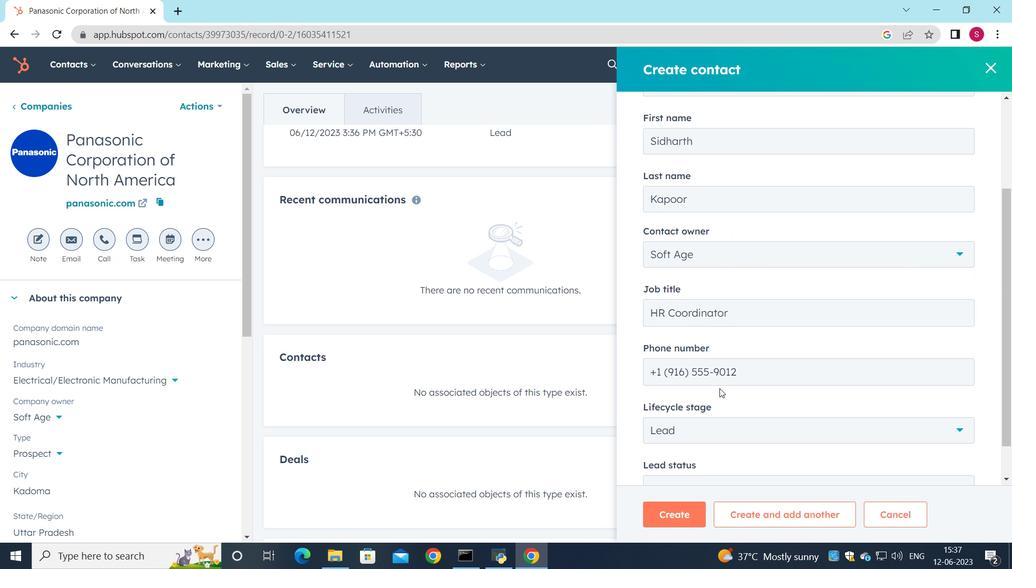 
Action: Mouse moved to (954, 440)
Screenshot: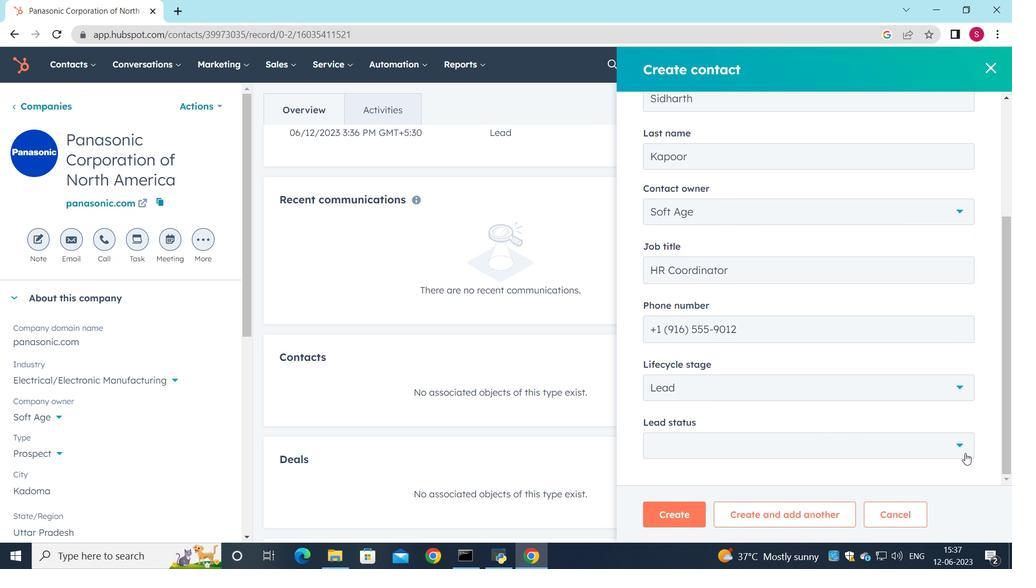 
Action: Mouse pressed left at (954, 440)
Screenshot: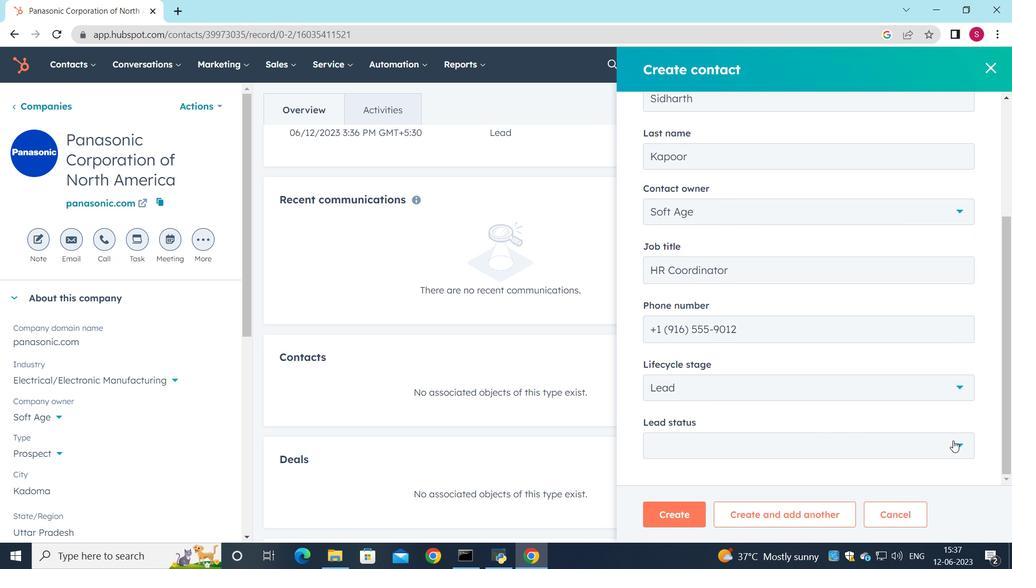 
Action: Mouse moved to (796, 377)
Screenshot: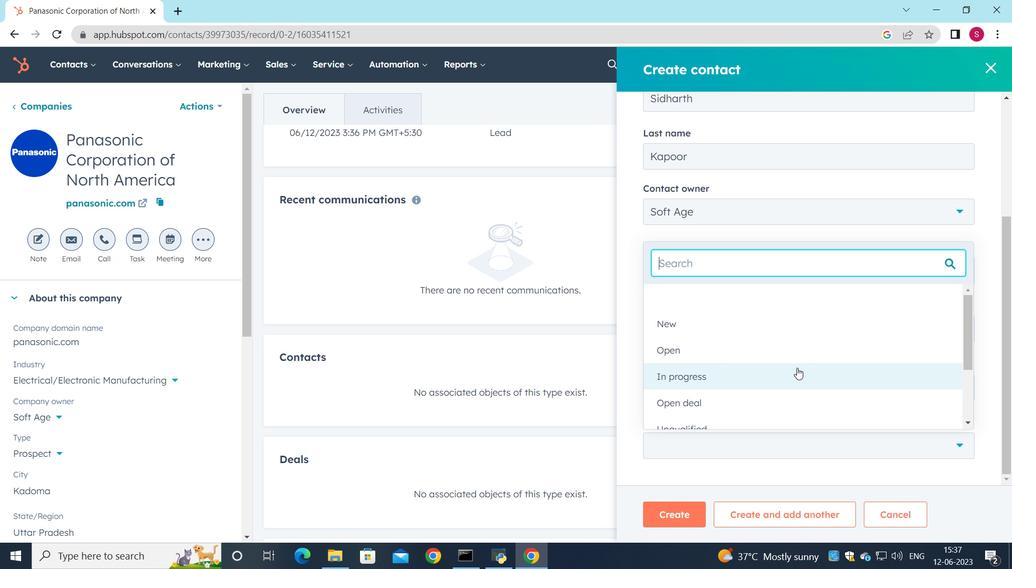 
Action: Mouse pressed left at (796, 377)
Screenshot: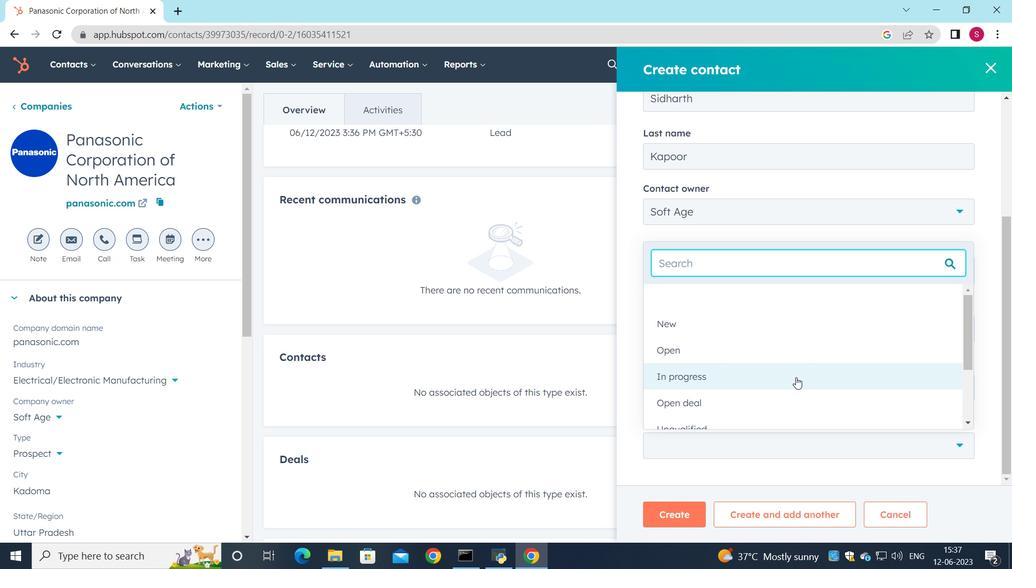 
Action: Mouse moved to (684, 516)
Screenshot: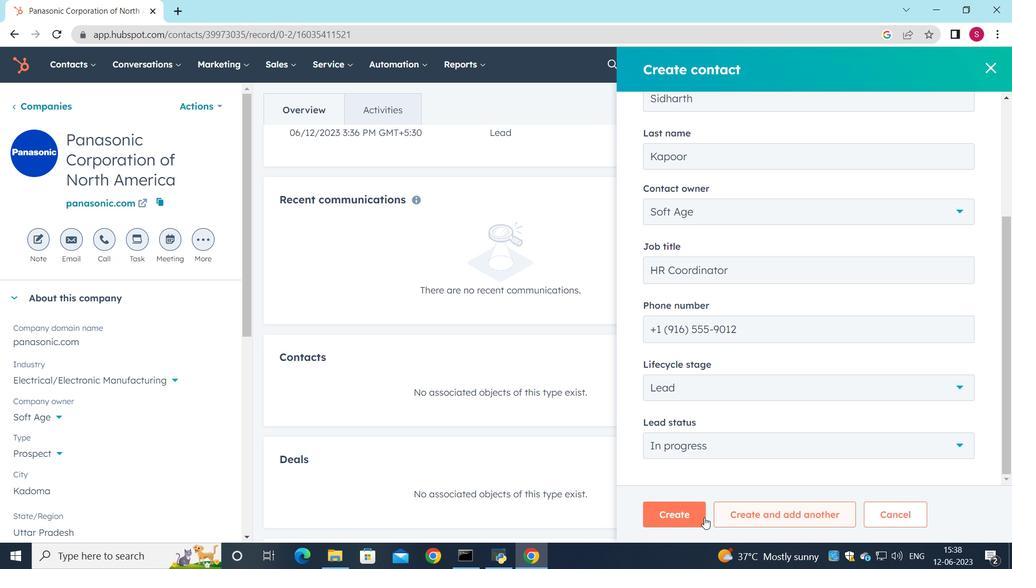 
Action: Mouse pressed left at (684, 516)
Screenshot: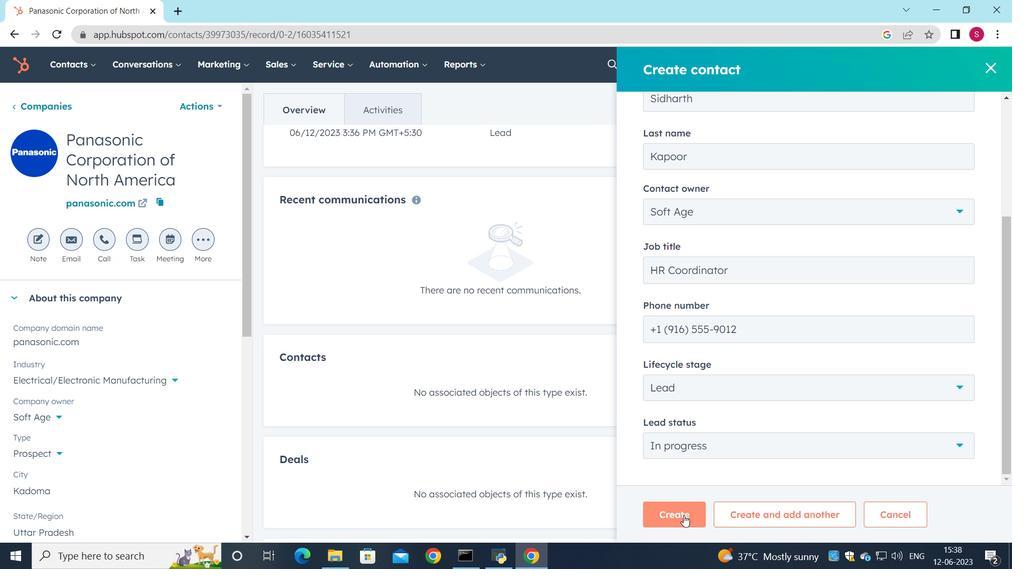 
Action: Mouse moved to (521, 357)
Screenshot: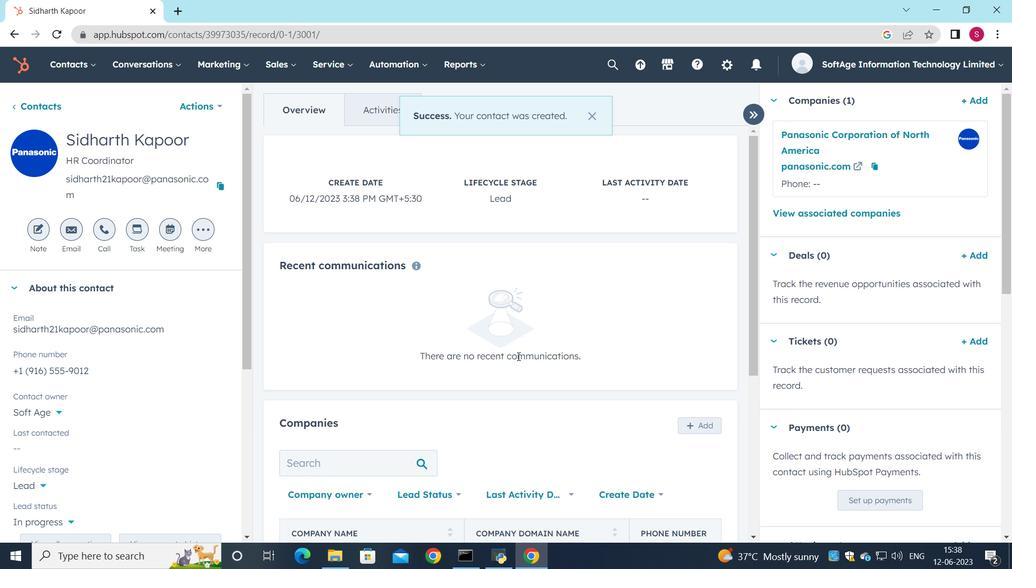 
Action: Mouse scrolled (521, 357) with delta (0, 0)
Screenshot: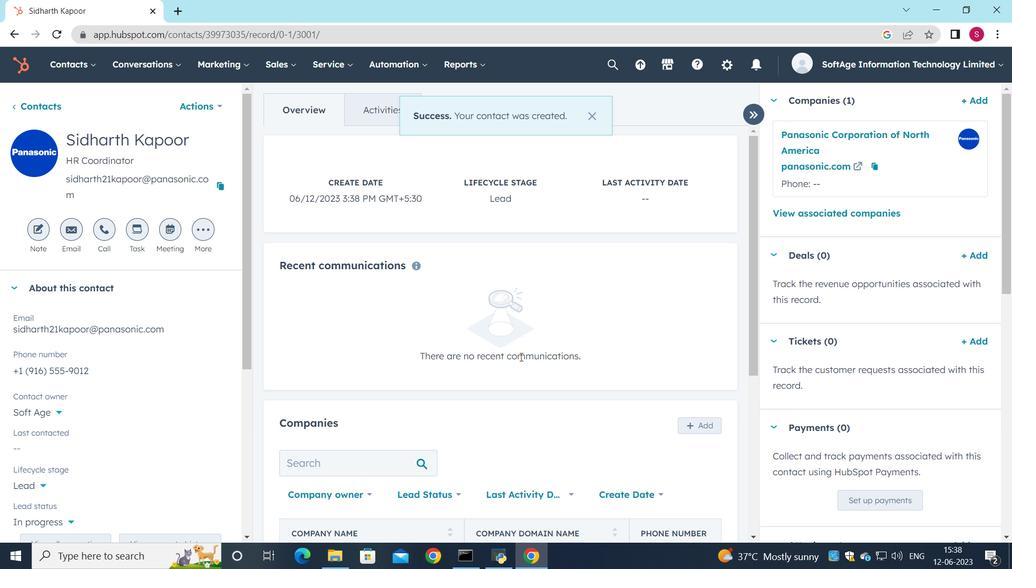 
Action: Mouse scrolled (521, 357) with delta (0, 0)
Screenshot: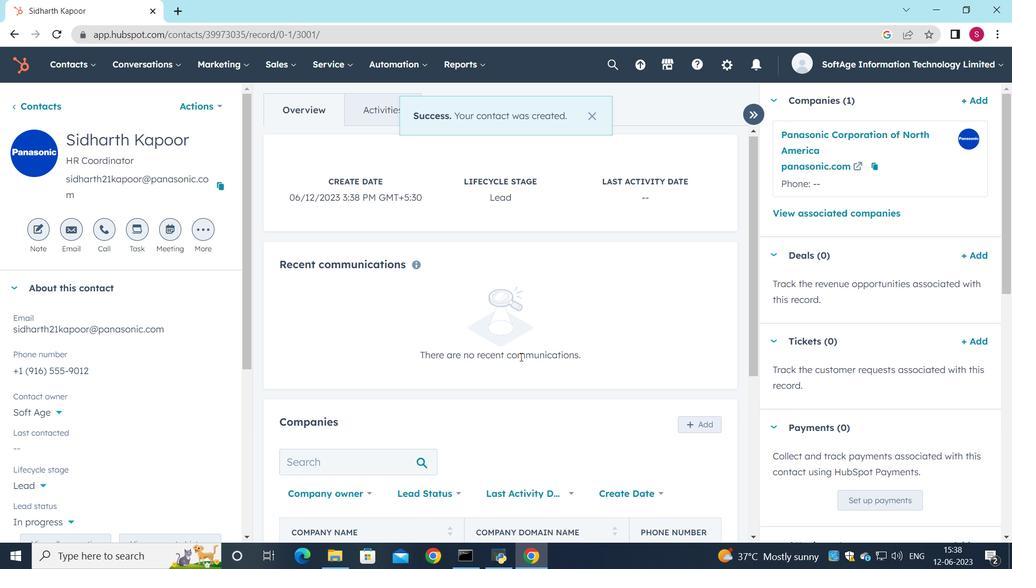 
